 Task: Add a signature Brittany Collins containing With my best wishes, Brittany Collins to email address softage.1@softage.net and add a label Articles
Action: Mouse moved to (357, 567)
Screenshot: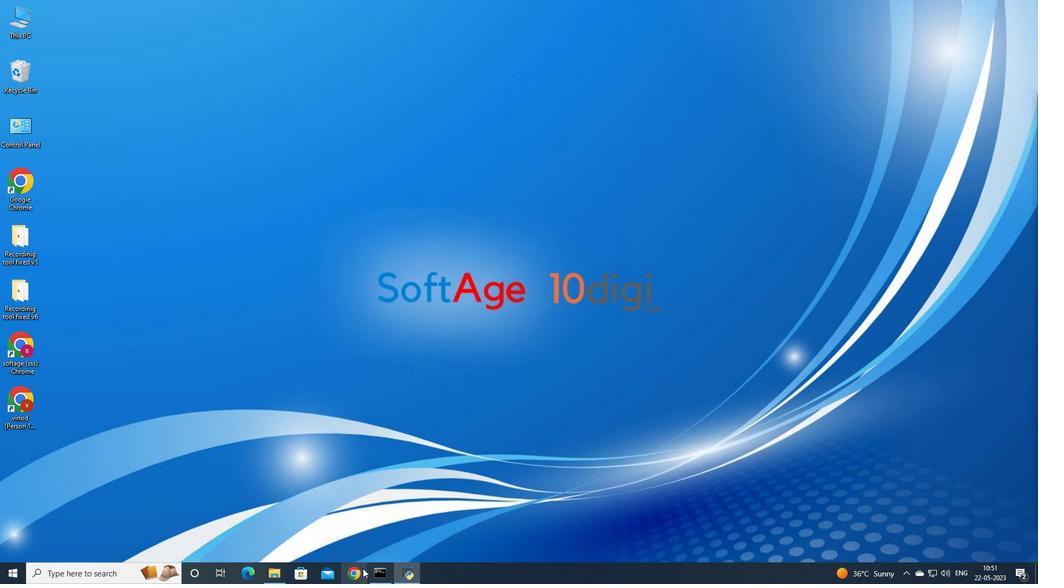 
Action: Mouse pressed left at (357, 567)
Screenshot: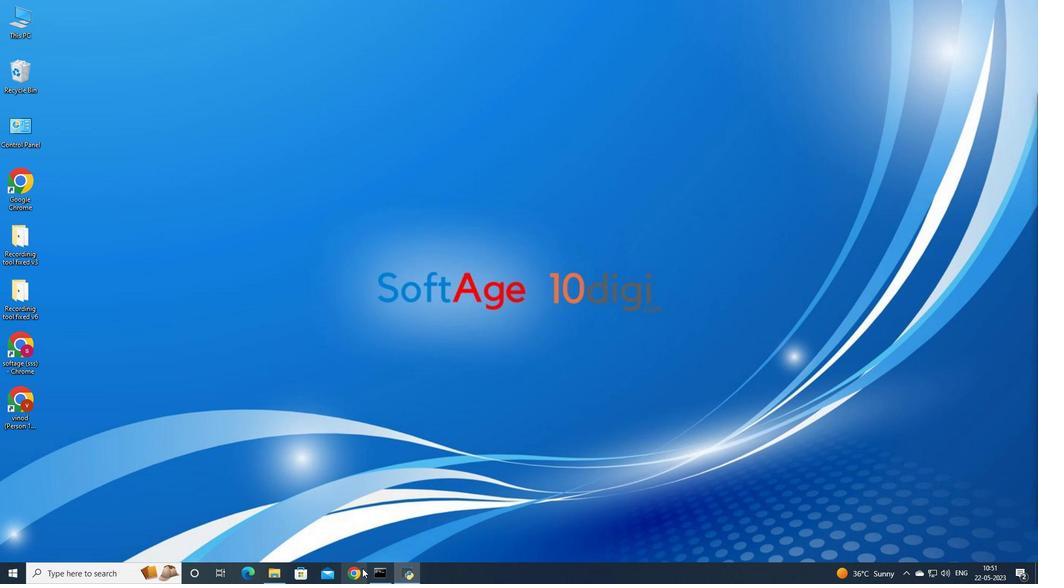 
Action: Mouse moved to (468, 311)
Screenshot: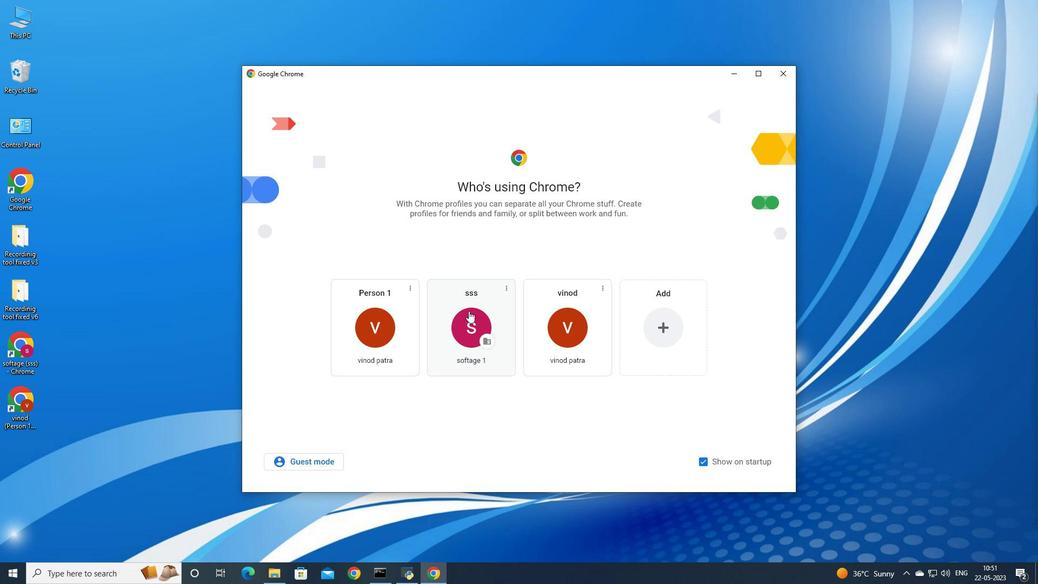 
Action: Mouse pressed left at (468, 311)
Screenshot: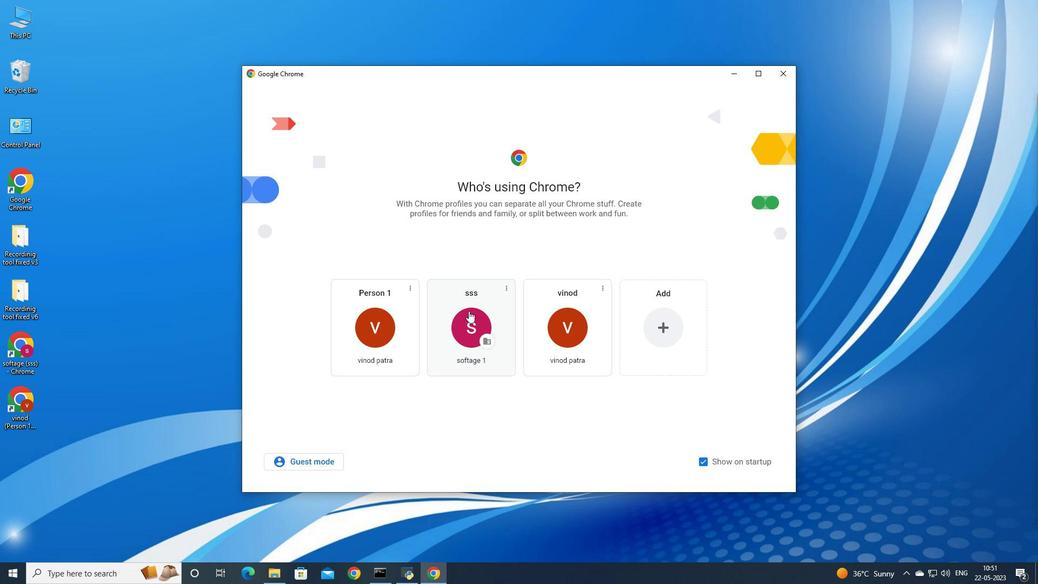 
Action: Mouse moved to (930, 59)
Screenshot: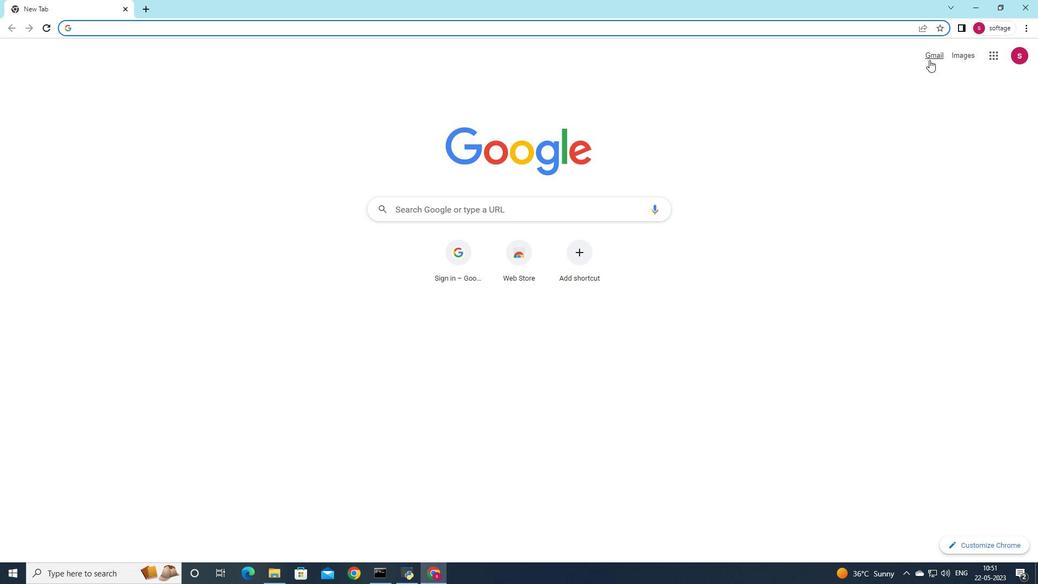 
Action: Mouse pressed left at (930, 59)
Screenshot: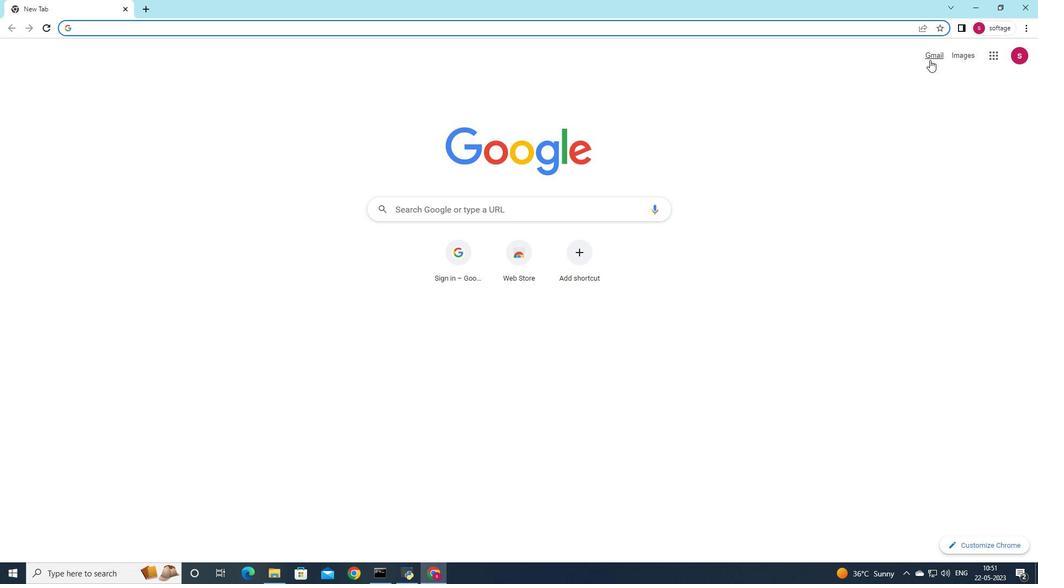 
Action: Mouse moved to (905, 75)
Screenshot: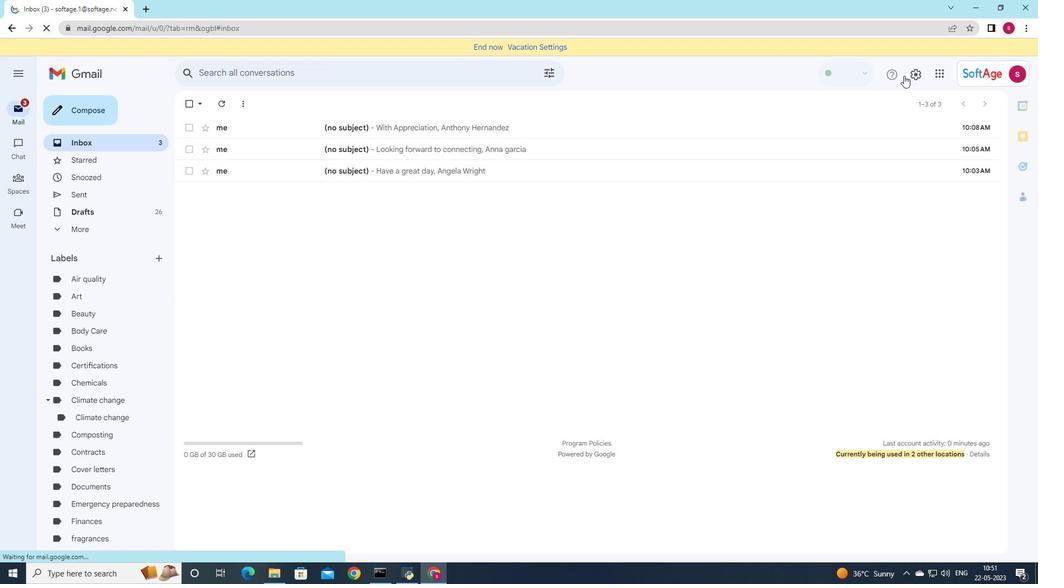 
Action: Mouse pressed left at (905, 75)
Screenshot: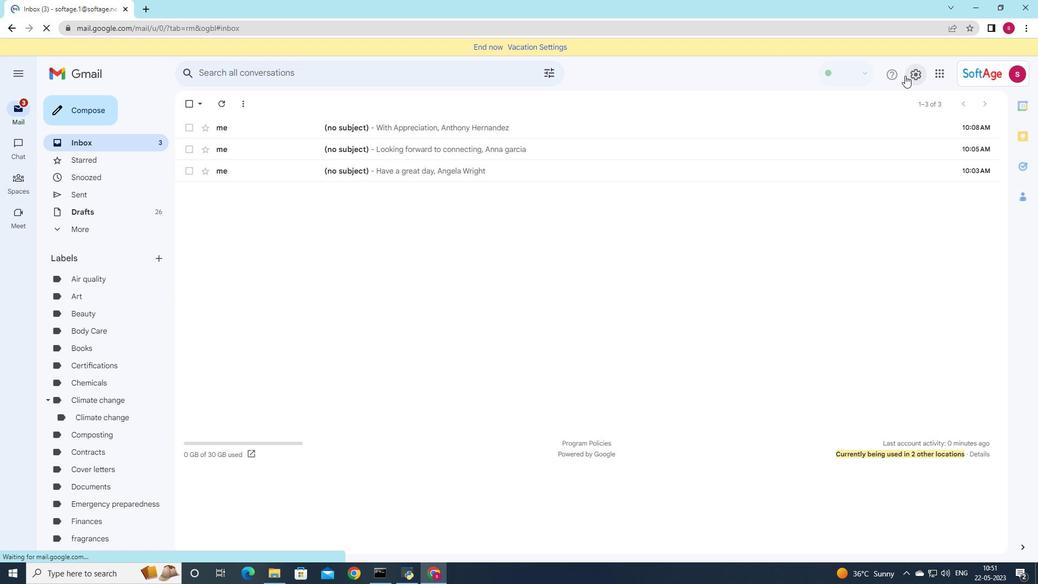 
Action: Mouse moved to (914, 121)
Screenshot: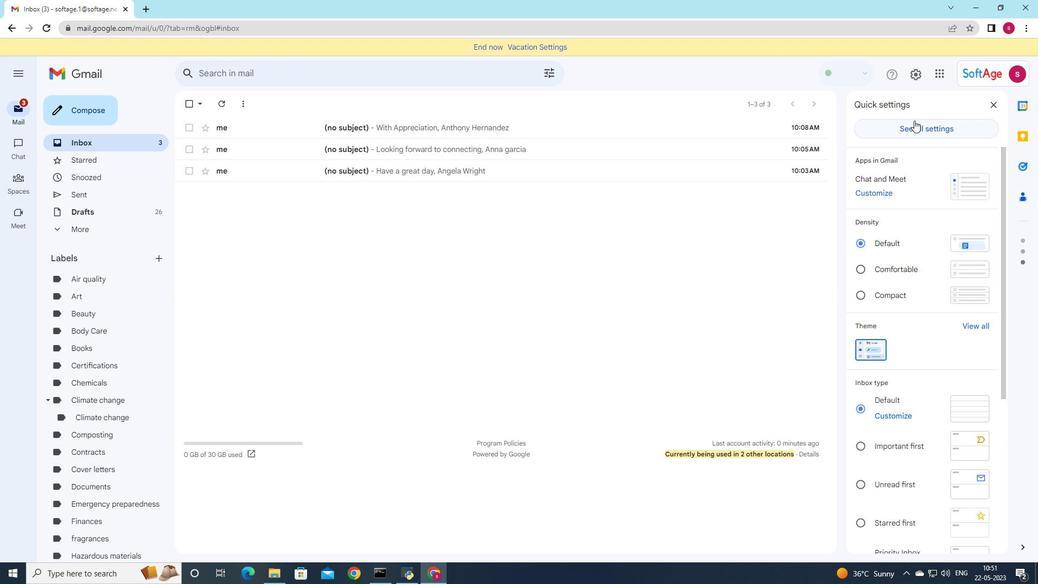 
Action: Mouse pressed left at (914, 121)
Screenshot: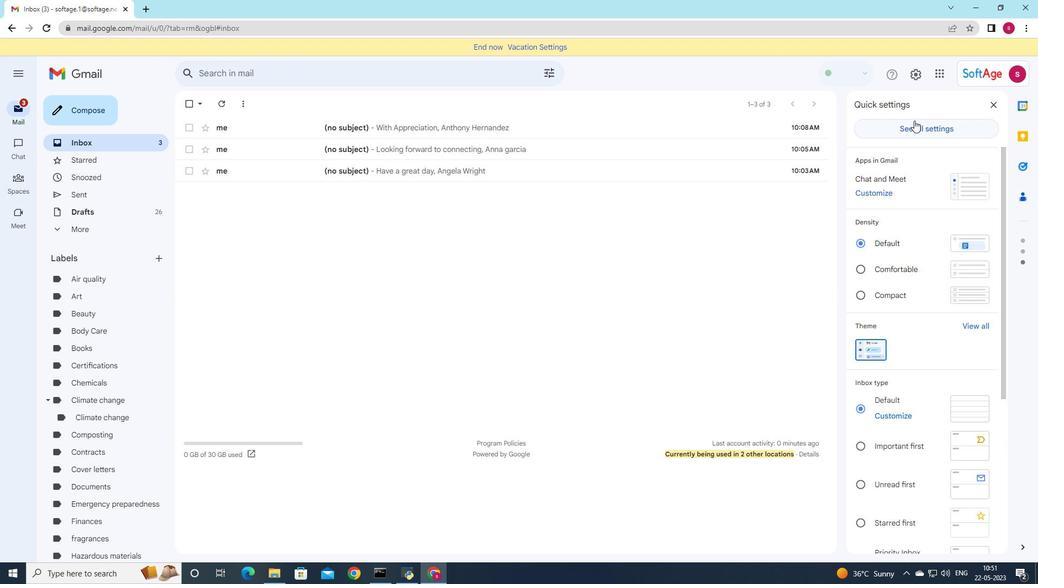 
Action: Mouse moved to (618, 232)
Screenshot: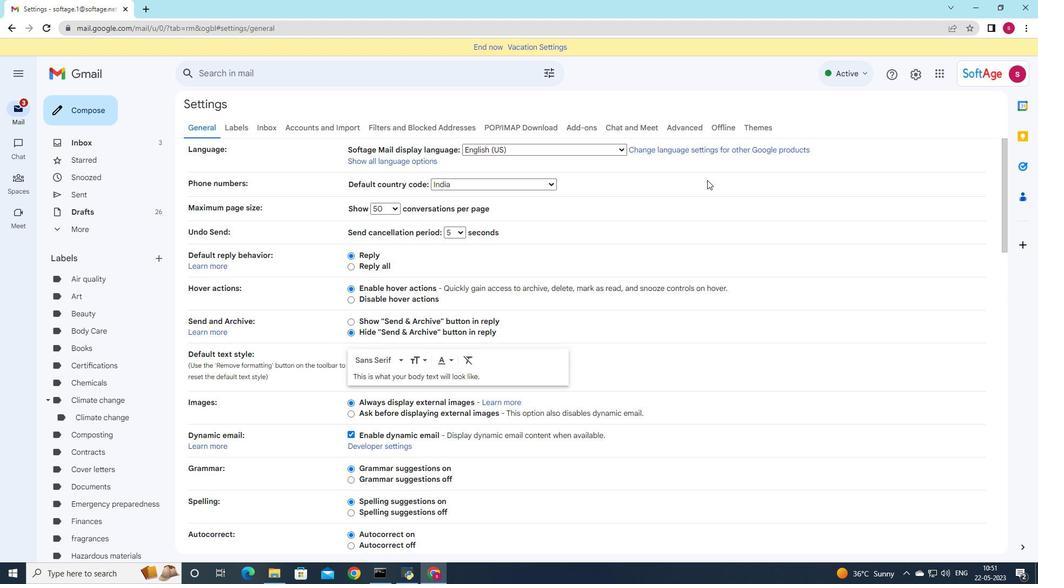
Action: Mouse scrolled (618, 231) with delta (0, 0)
Screenshot: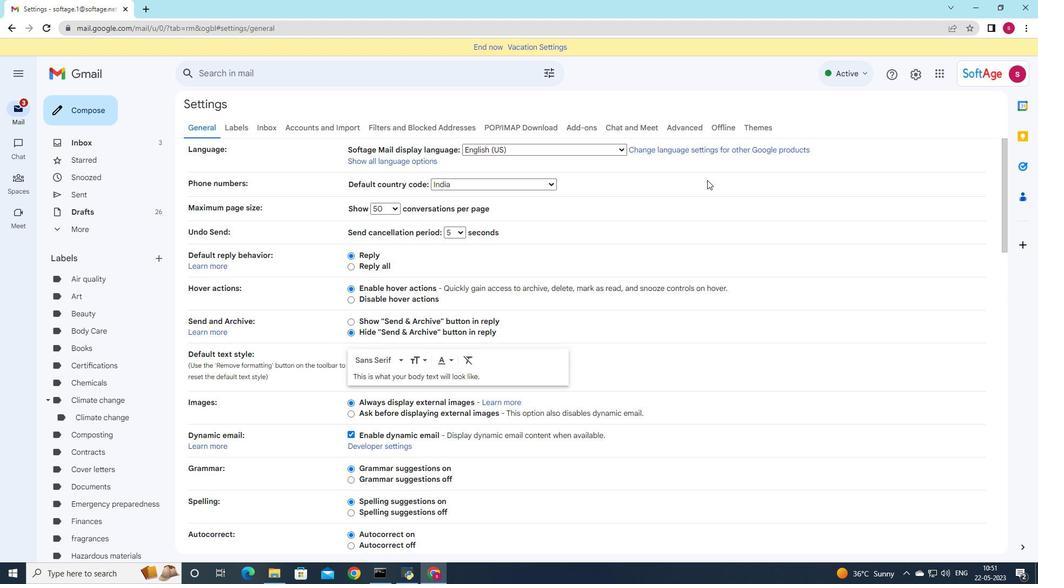 
Action: Mouse moved to (617, 233)
Screenshot: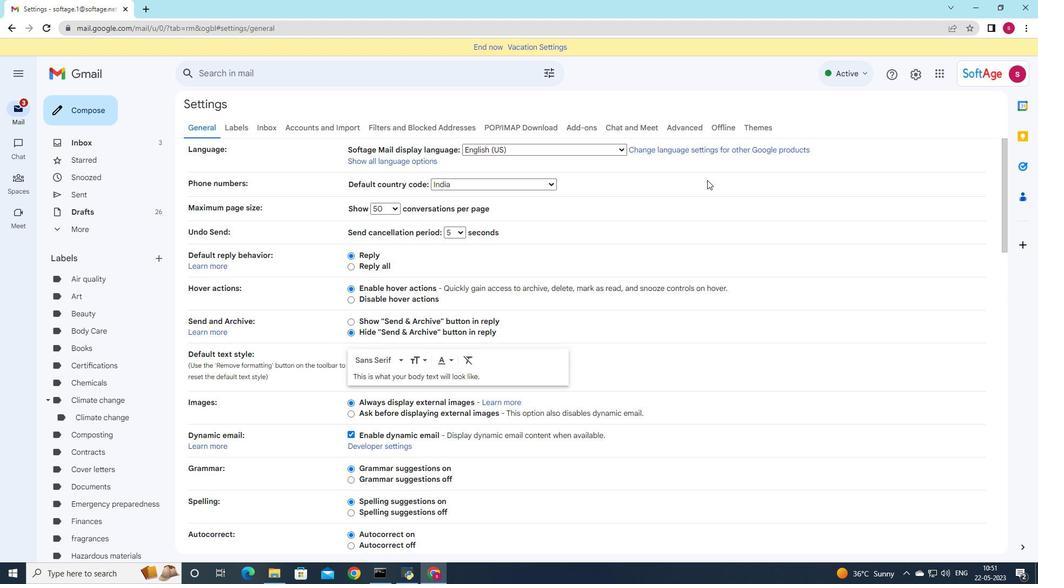 
Action: Mouse scrolled (617, 233) with delta (0, 0)
Screenshot: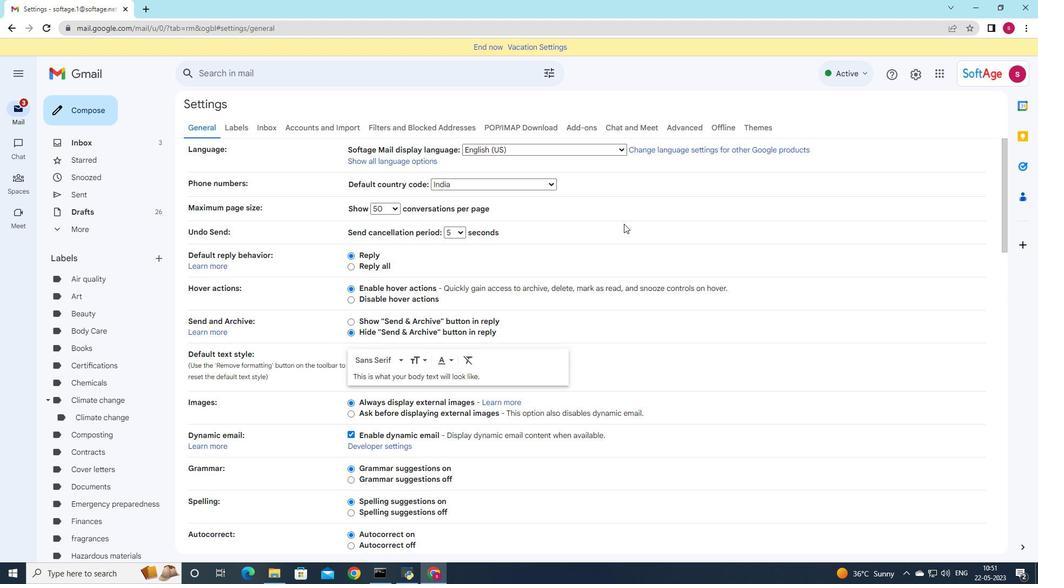 
Action: Mouse moved to (615, 236)
Screenshot: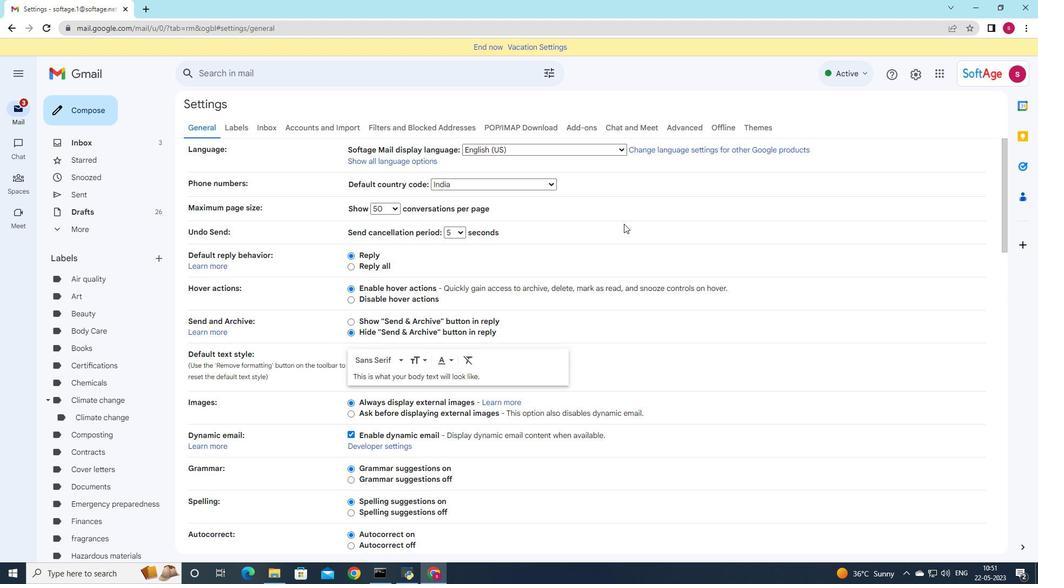 
Action: Mouse scrolled (615, 236) with delta (0, 0)
Screenshot: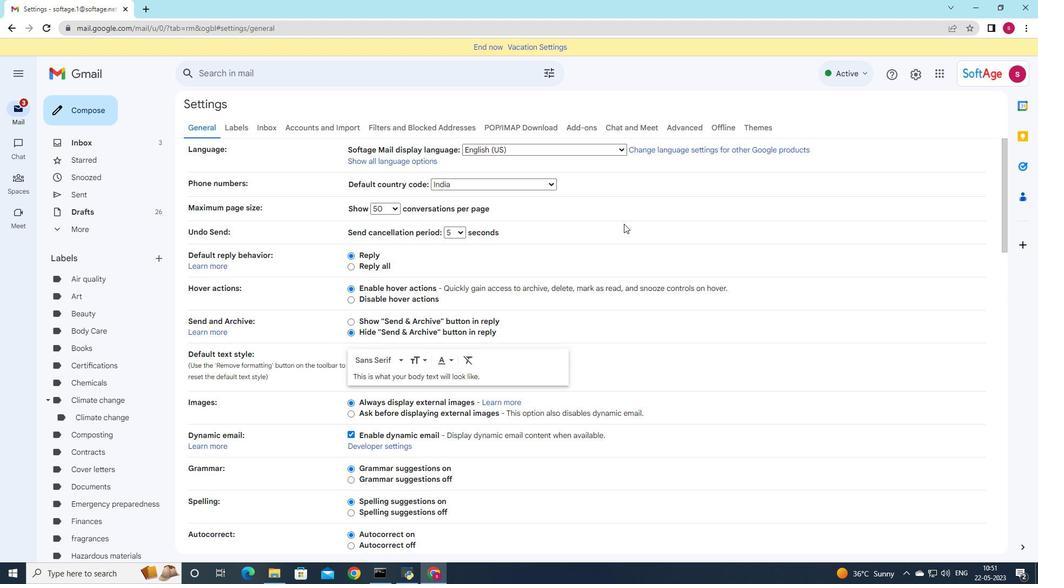 
Action: Mouse moved to (609, 239)
Screenshot: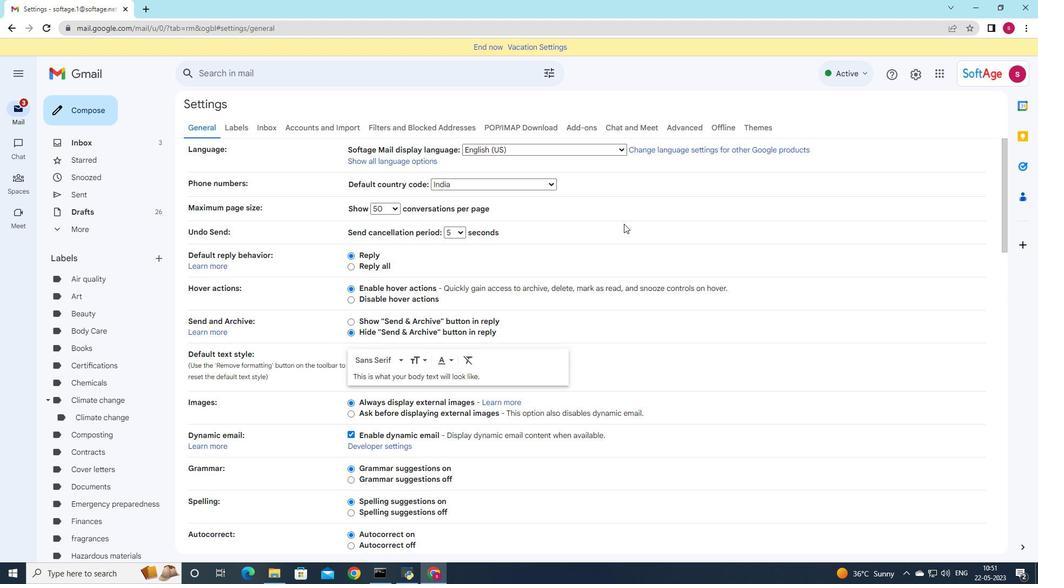 
Action: Mouse scrolled (609, 239) with delta (0, 0)
Screenshot: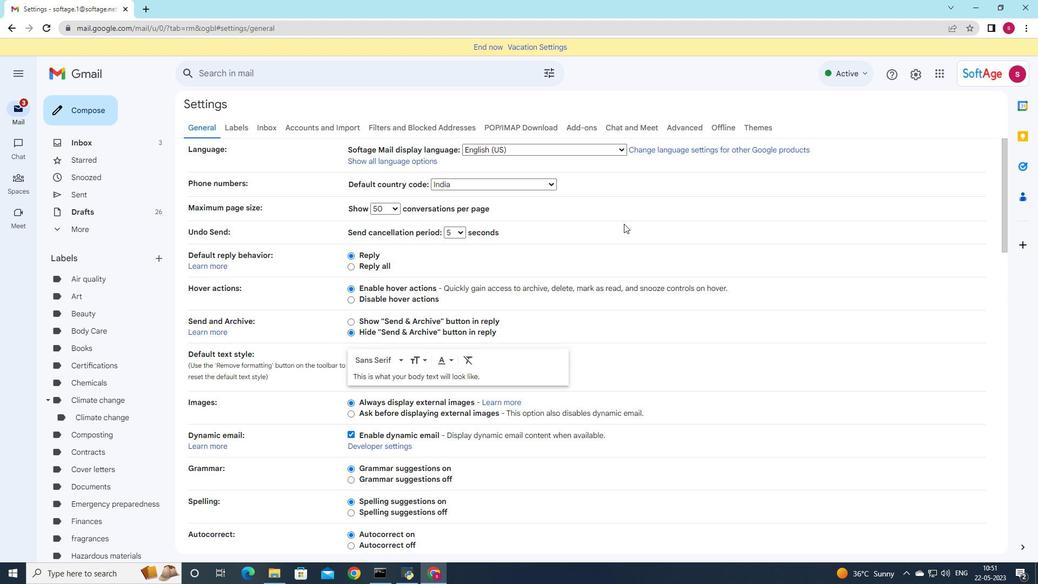 
Action: Mouse moved to (587, 247)
Screenshot: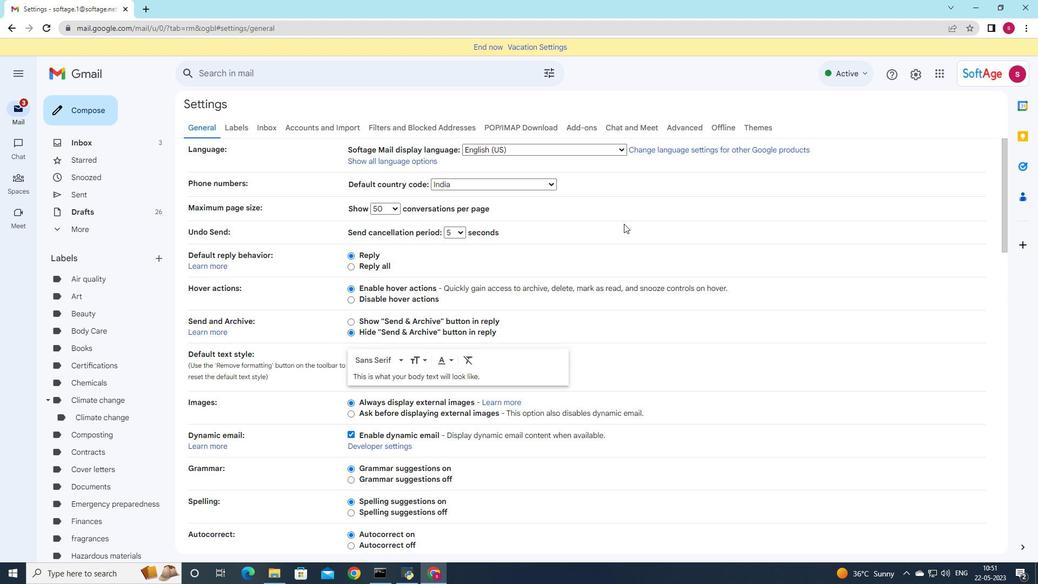 
Action: Mouse scrolled (587, 247) with delta (0, 0)
Screenshot: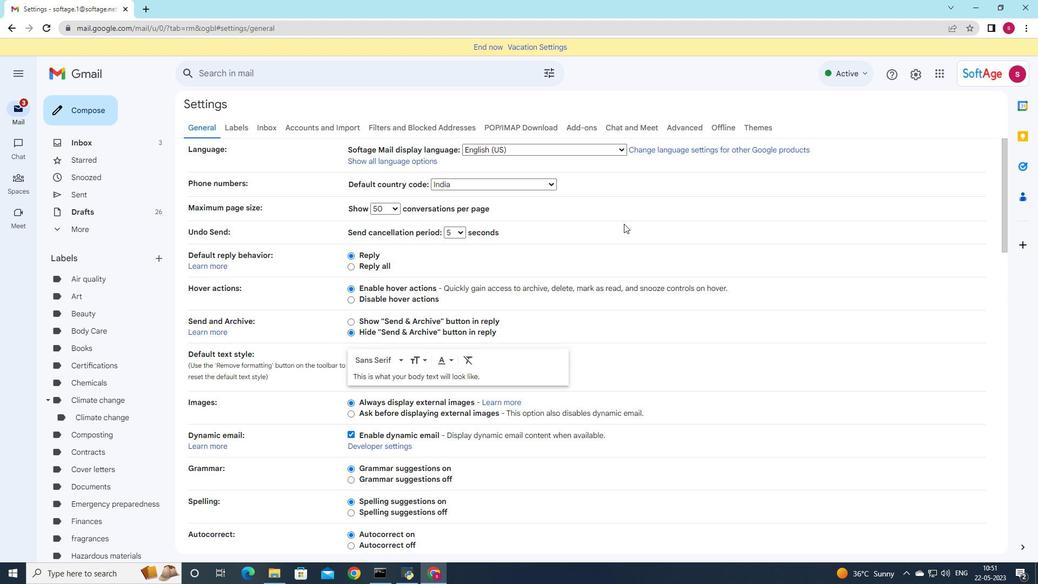 
Action: Mouse moved to (558, 256)
Screenshot: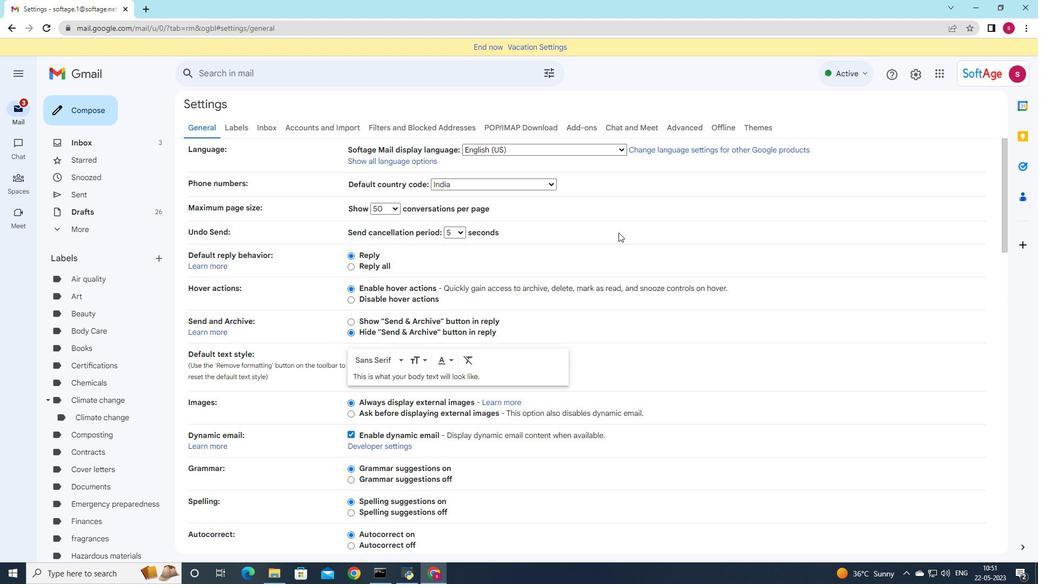 
Action: Mouse scrolled (575, 251) with delta (0, 0)
Screenshot: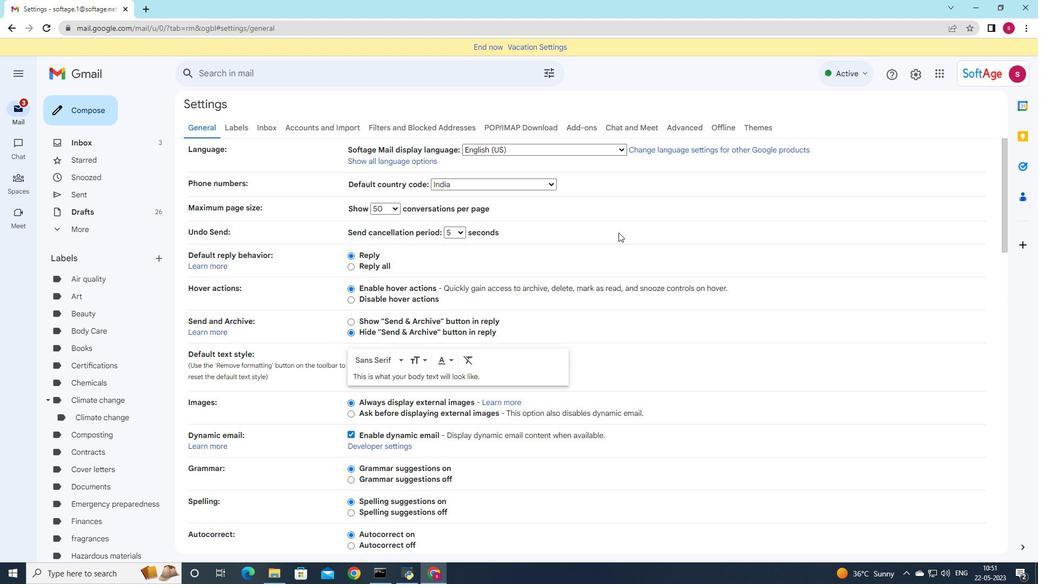 
Action: Mouse moved to (478, 274)
Screenshot: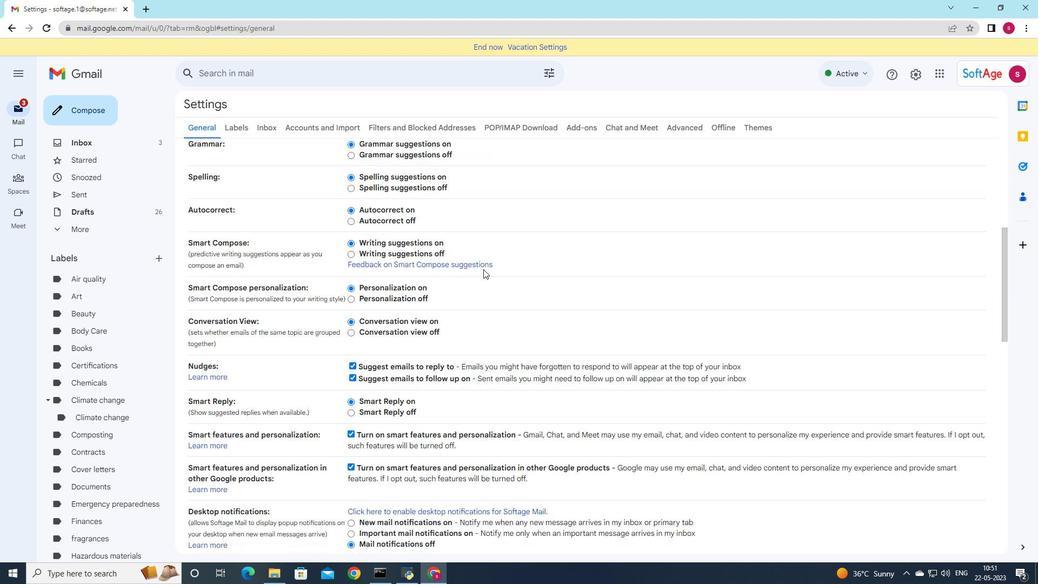 
Action: Mouse scrolled (478, 274) with delta (0, 0)
Screenshot: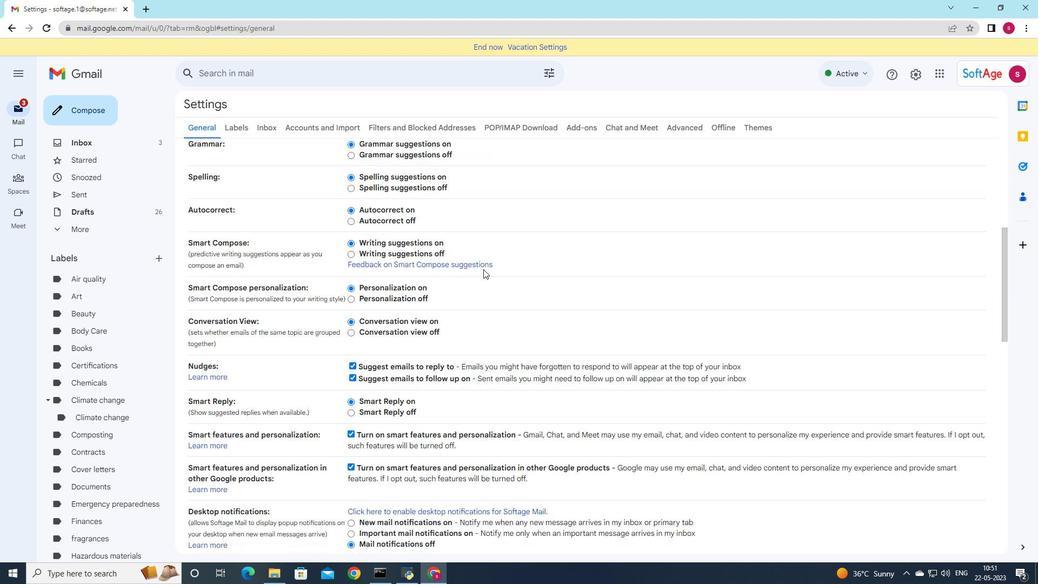 
Action: Mouse moved to (477, 278)
Screenshot: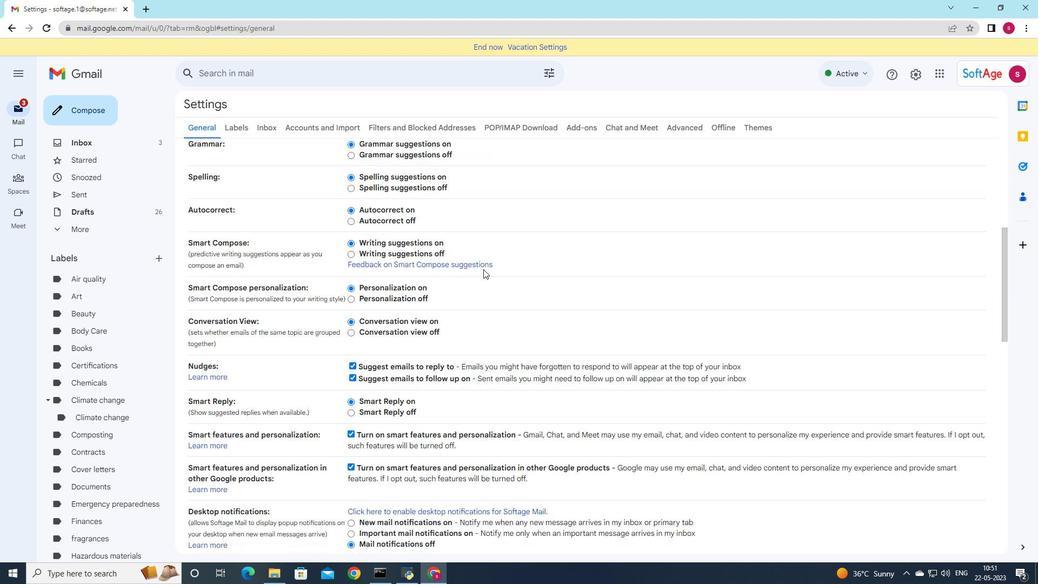 
Action: Mouse scrolled (477, 278) with delta (0, 0)
Screenshot: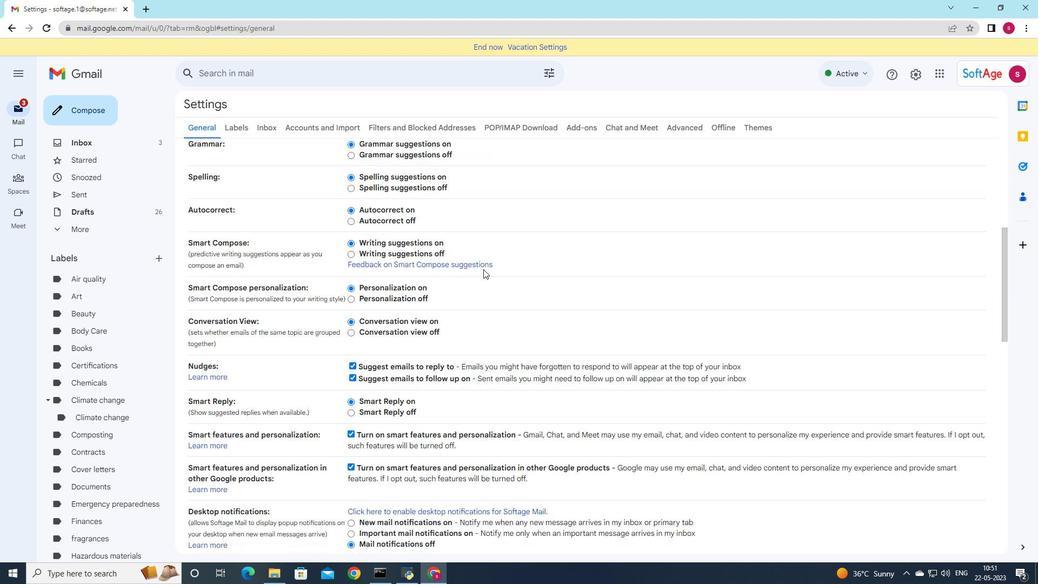 
Action: Mouse moved to (476, 279)
Screenshot: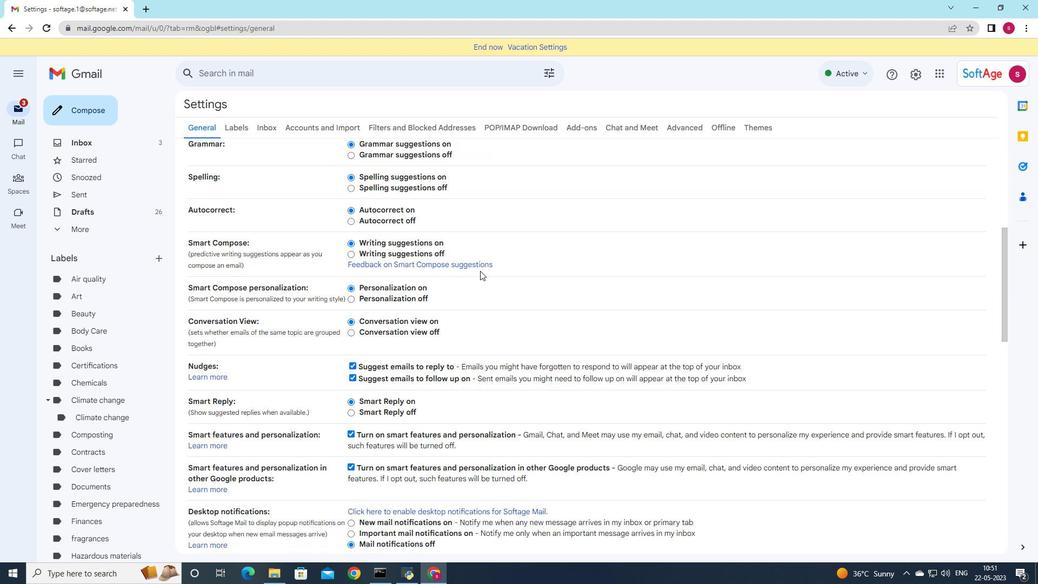 
Action: Mouse scrolled (476, 279) with delta (0, 0)
Screenshot: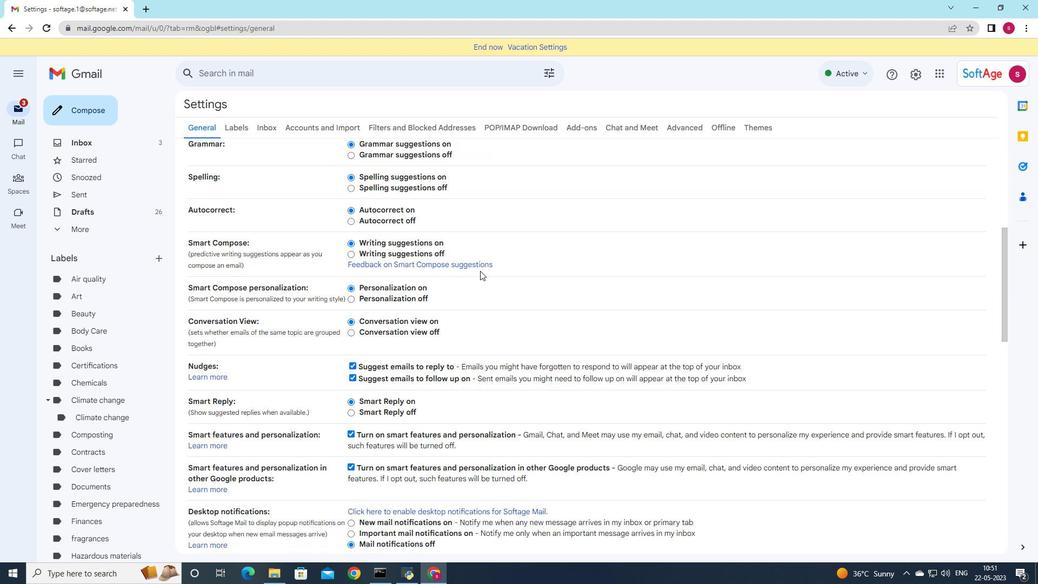 
Action: Mouse moved to (475, 281)
Screenshot: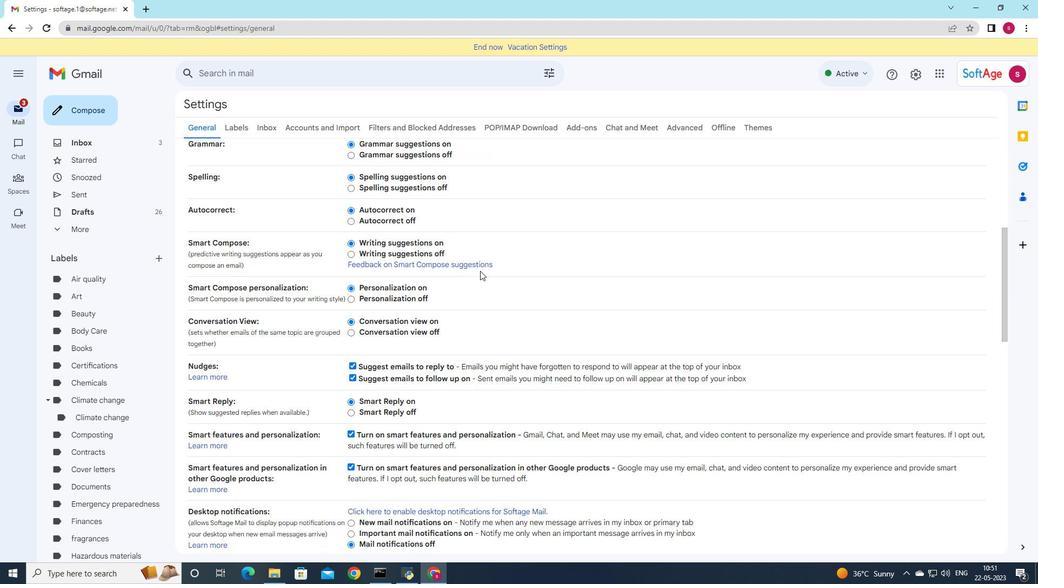 
Action: Mouse scrolled (475, 281) with delta (0, 0)
Screenshot: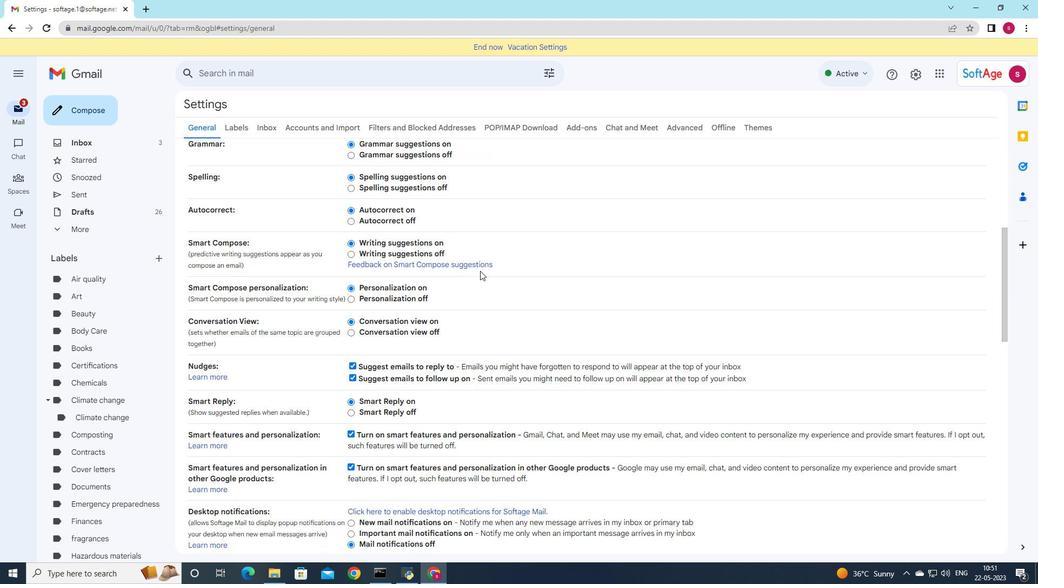 
Action: Mouse moved to (475, 282)
Screenshot: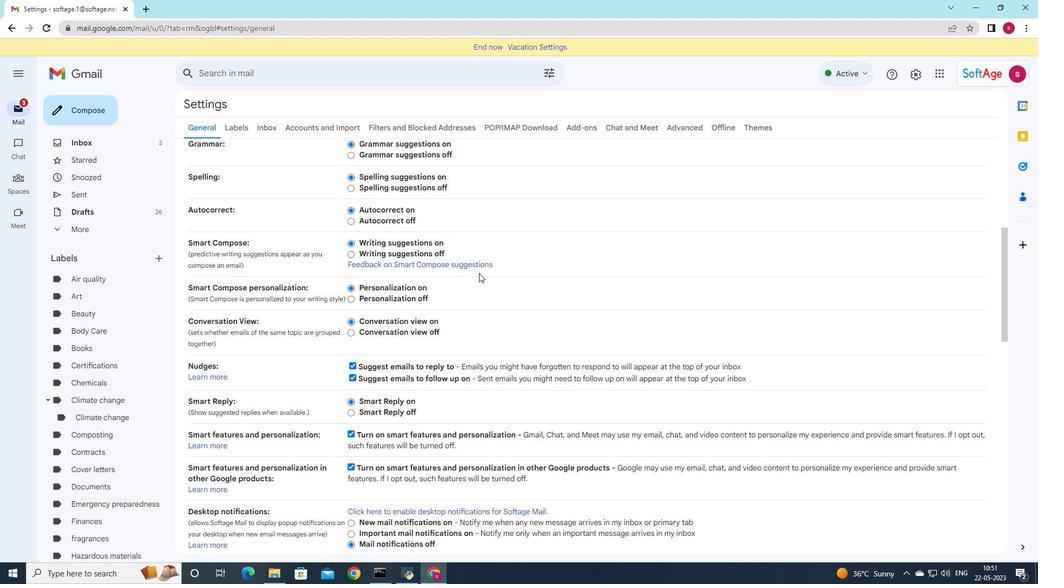 
Action: Mouse scrolled (475, 281) with delta (0, 0)
Screenshot: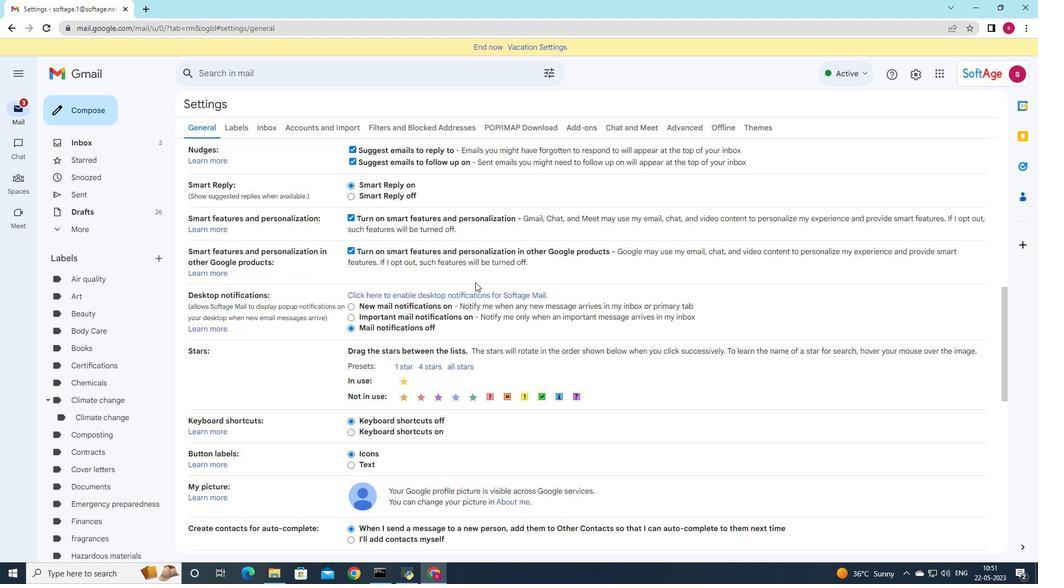 
Action: Mouse scrolled (475, 281) with delta (0, 0)
Screenshot: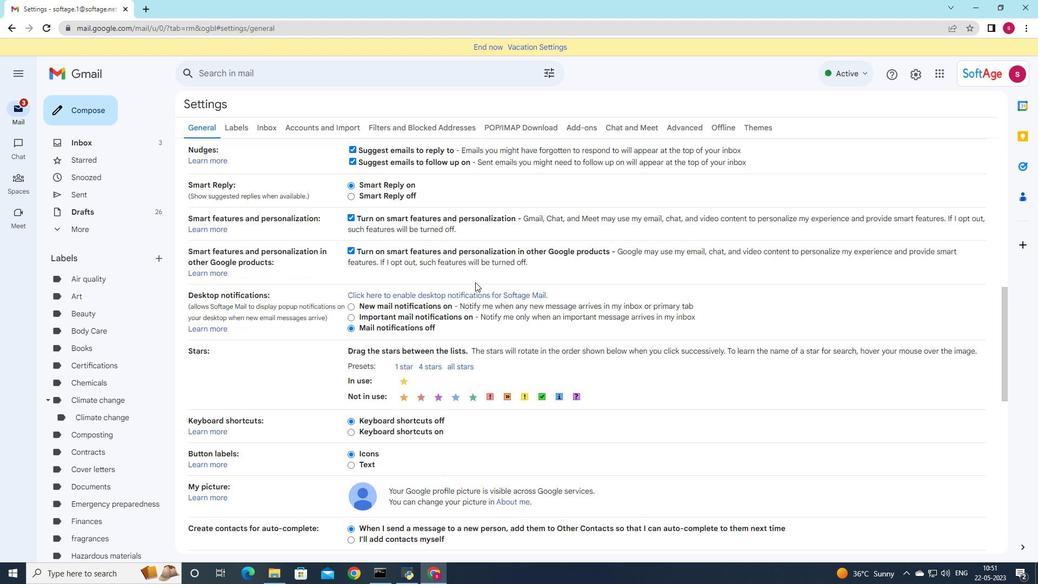 
Action: Mouse moved to (474, 318)
Screenshot: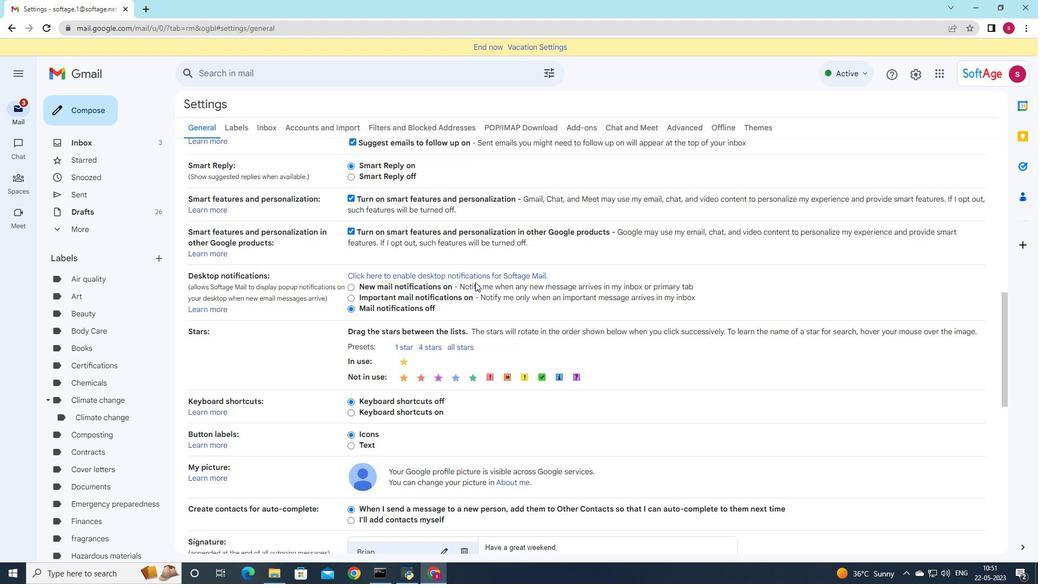 
Action: Mouse scrolled (475, 286) with delta (0, 0)
Screenshot: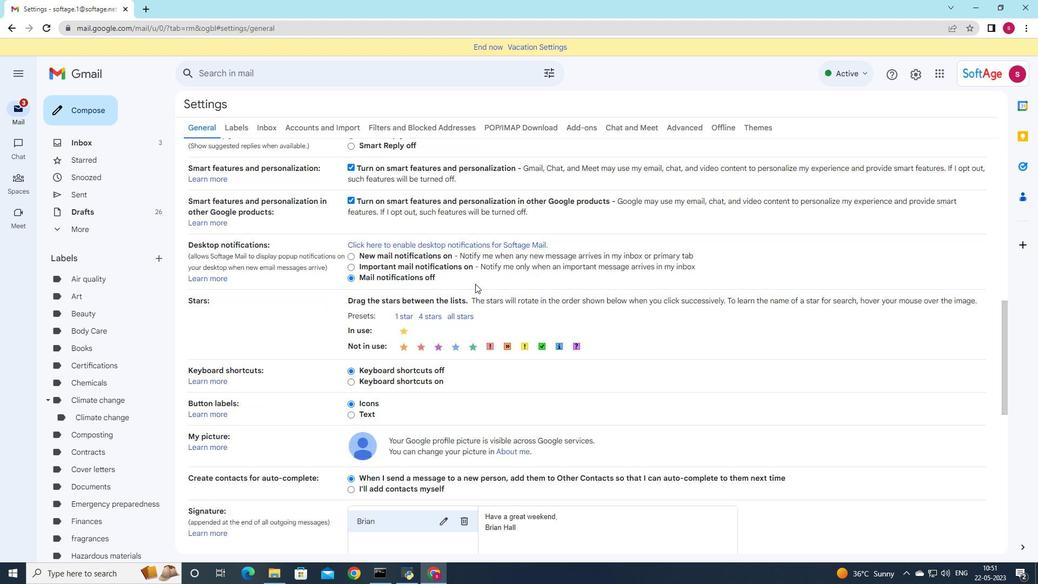 
Action: Mouse moved to (474, 319)
Screenshot: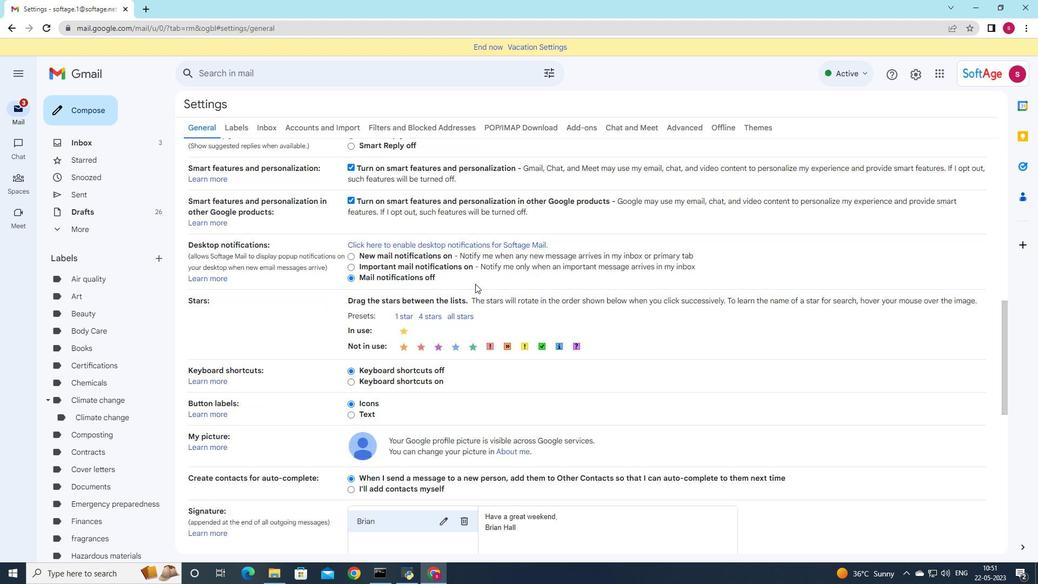 
Action: Mouse scrolled (476, 291) with delta (0, 0)
Screenshot: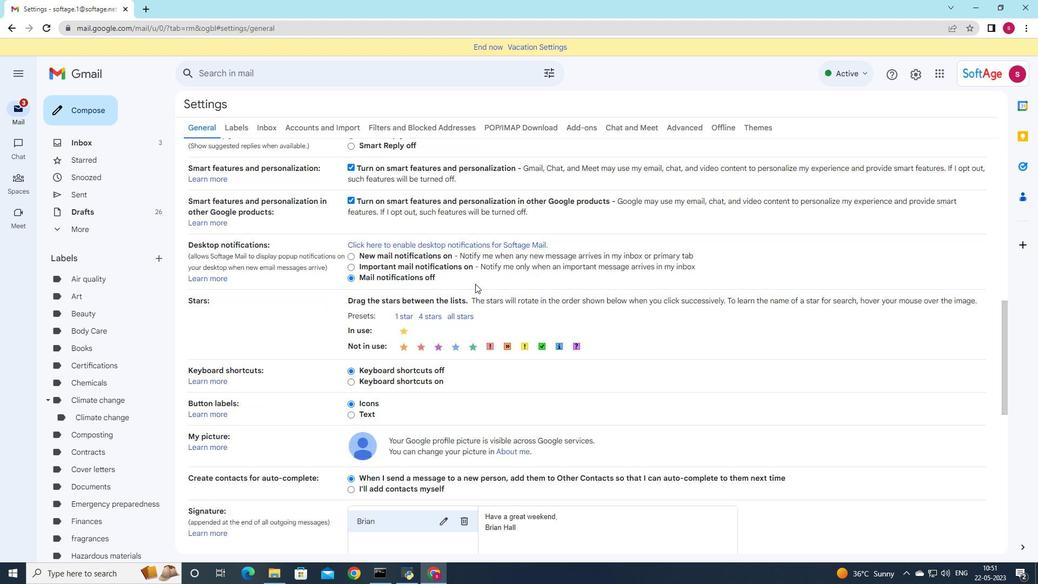 
Action: Mouse moved to (461, 355)
Screenshot: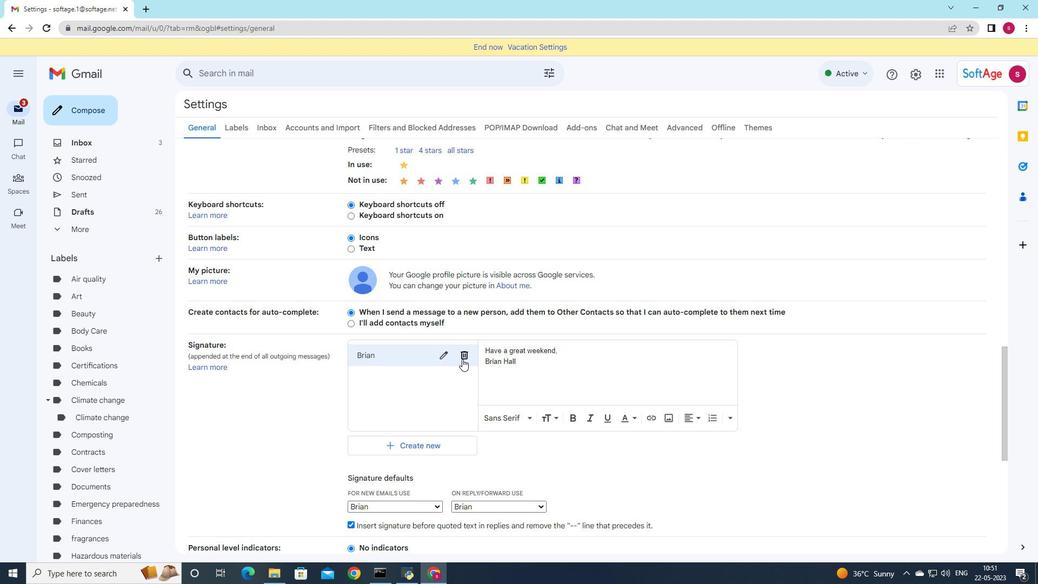 
Action: Mouse pressed left at (461, 355)
Screenshot: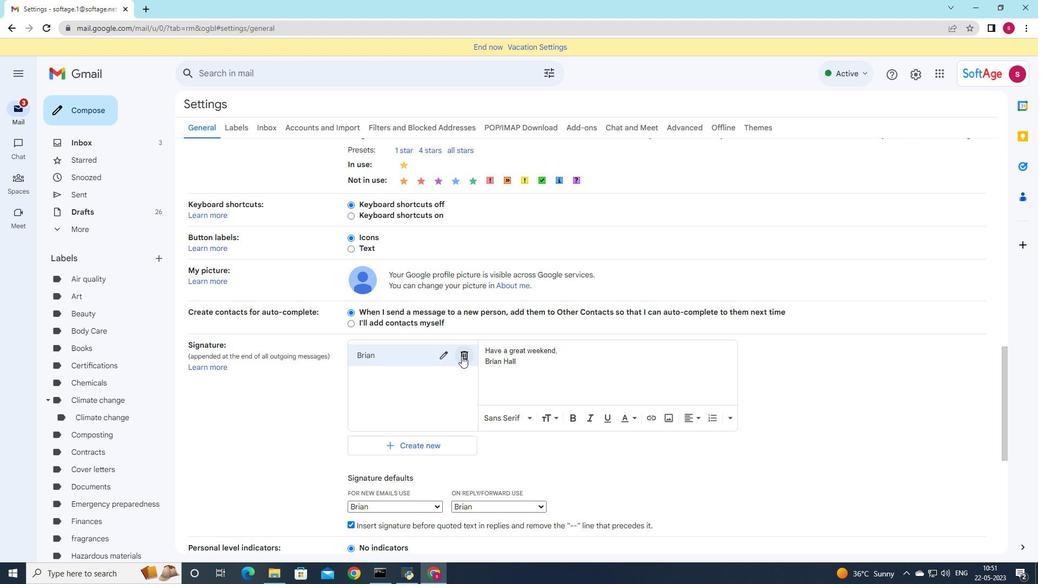
Action: Mouse moved to (586, 322)
Screenshot: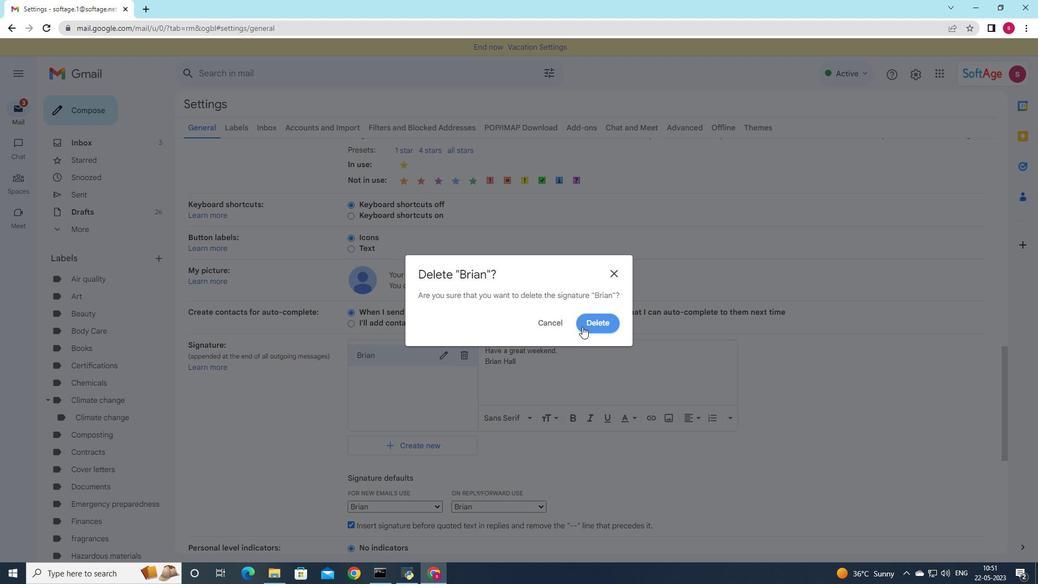 
Action: Mouse pressed left at (586, 322)
Screenshot: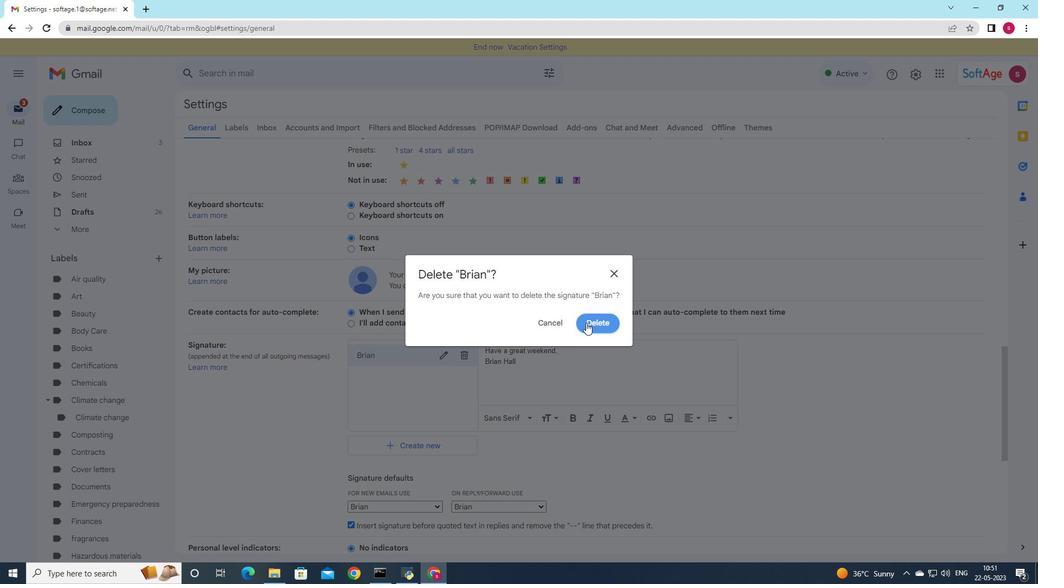 
Action: Mouse moved to (399, 363)
Screenshot: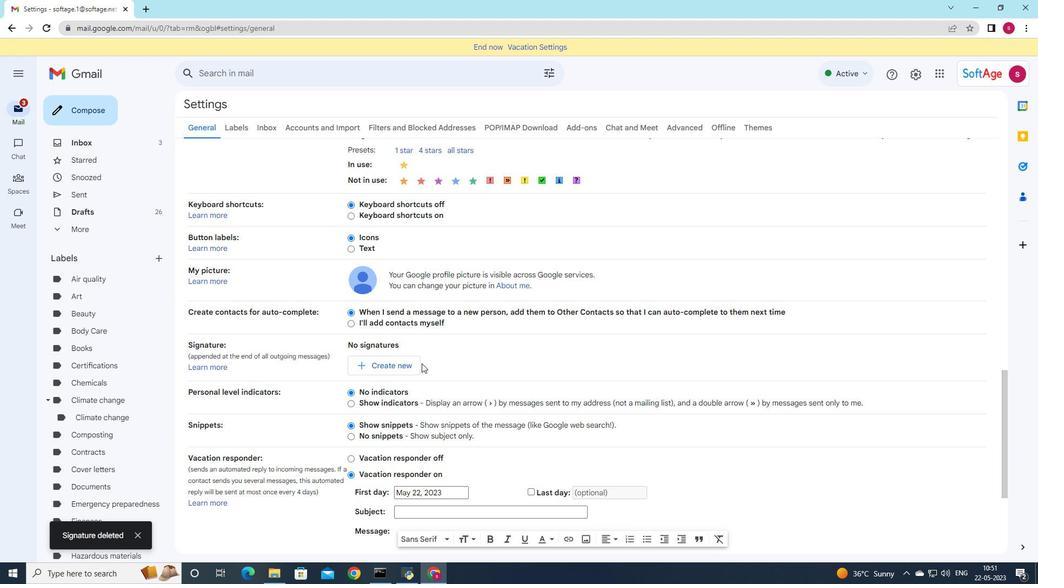 
Action: Mouse pressed left at (399, 363)
Screenshot: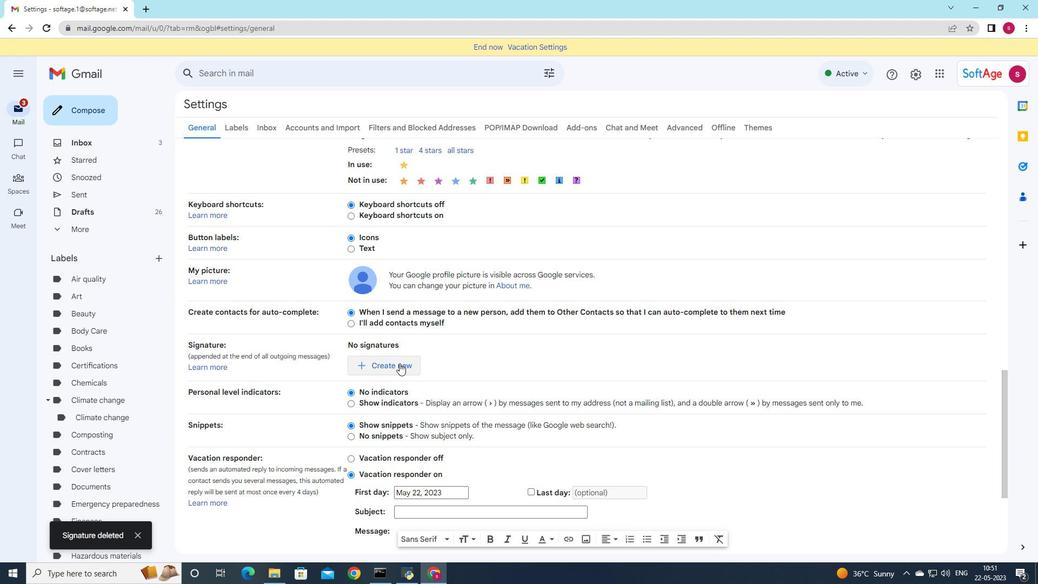 
Action: Mouse moved to (494, 307)
Screenshot: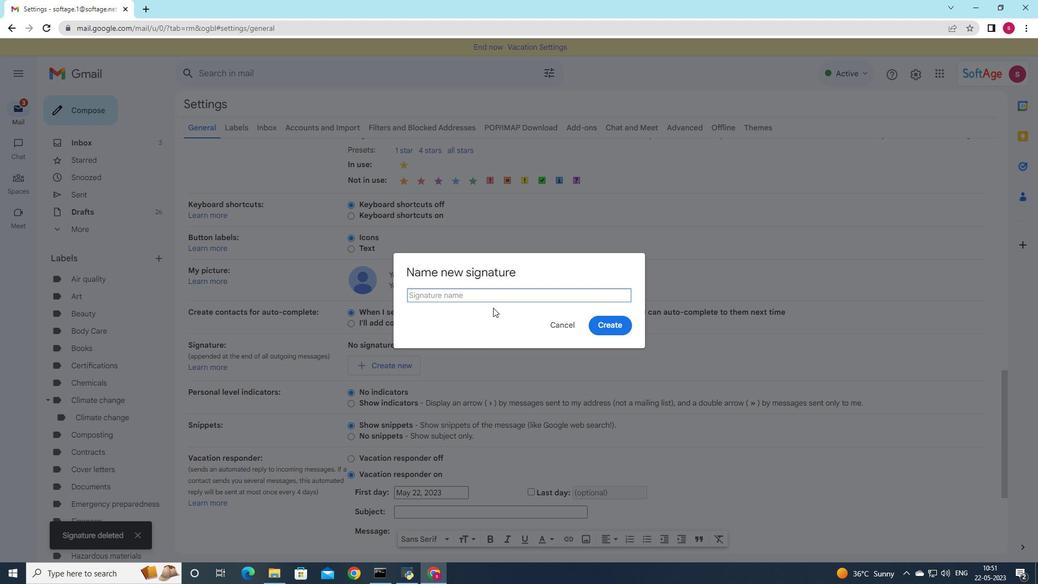 
Action: Key pressed <Key.shift>Britanny
Screenshot: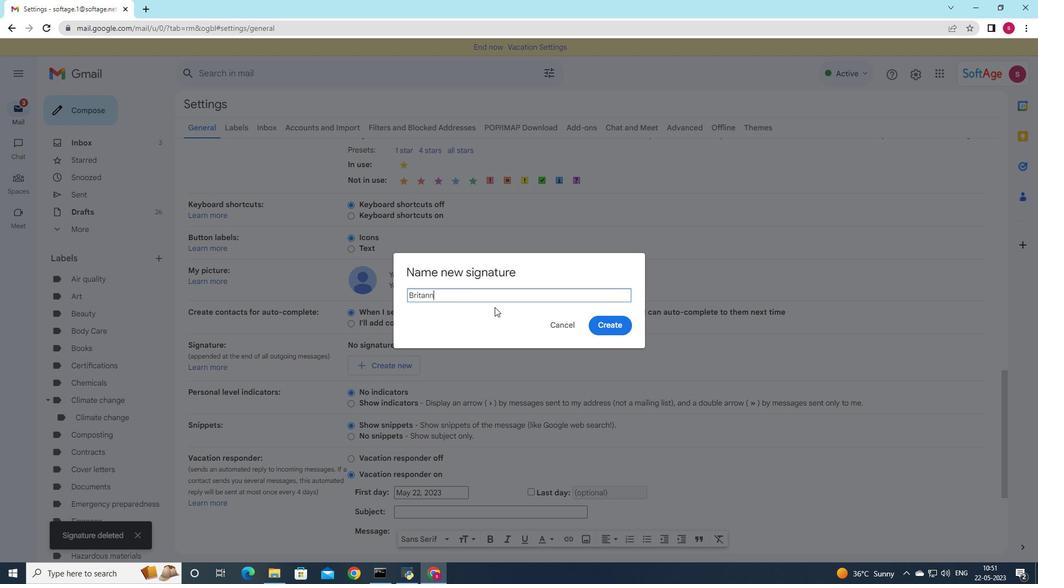 
Action: Mouse moved to (597, 321)
Screenshot: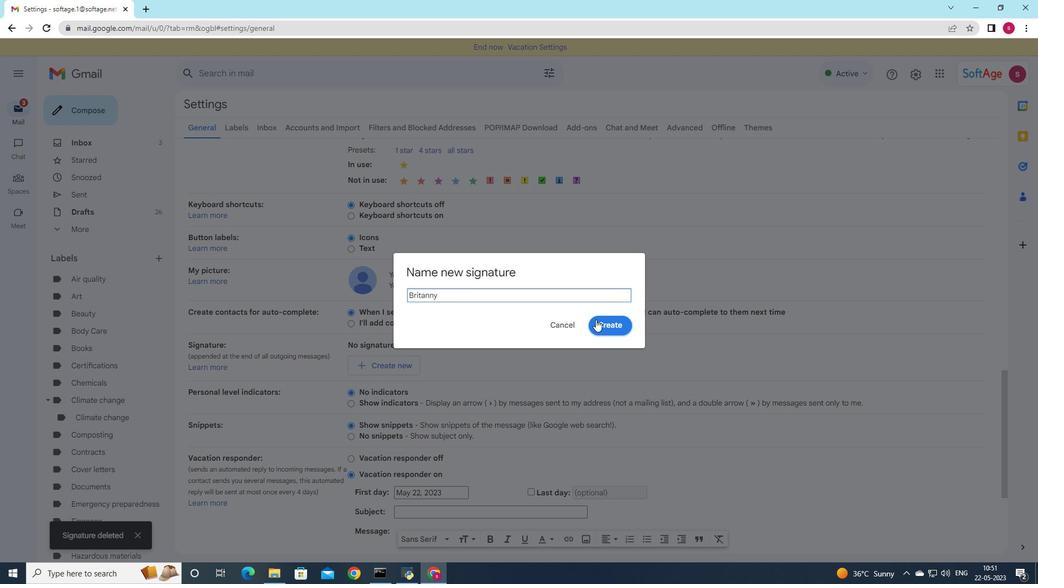 
Action: Mouse pressed left at (597, 321)
Screenshot: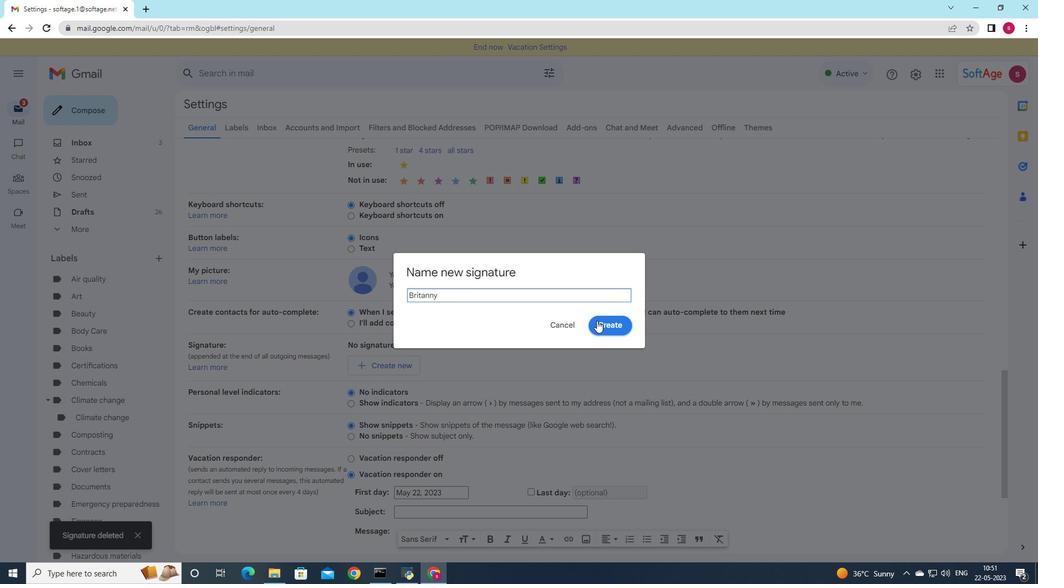 
Action: Mouse moved to (530, 363)
Screenshot: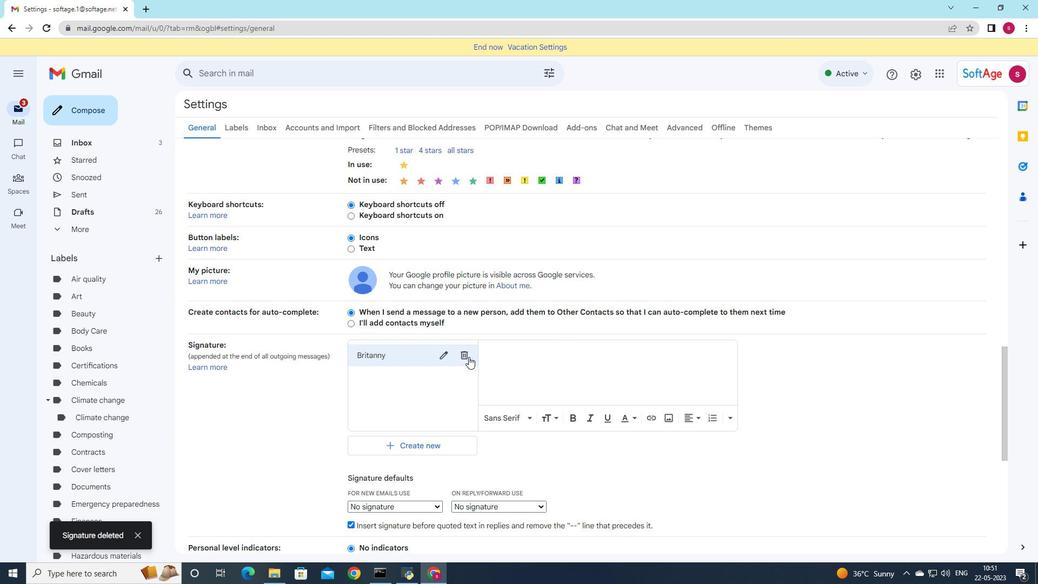 
Action: Mouse pressed left at (530, 363)
Screenshot: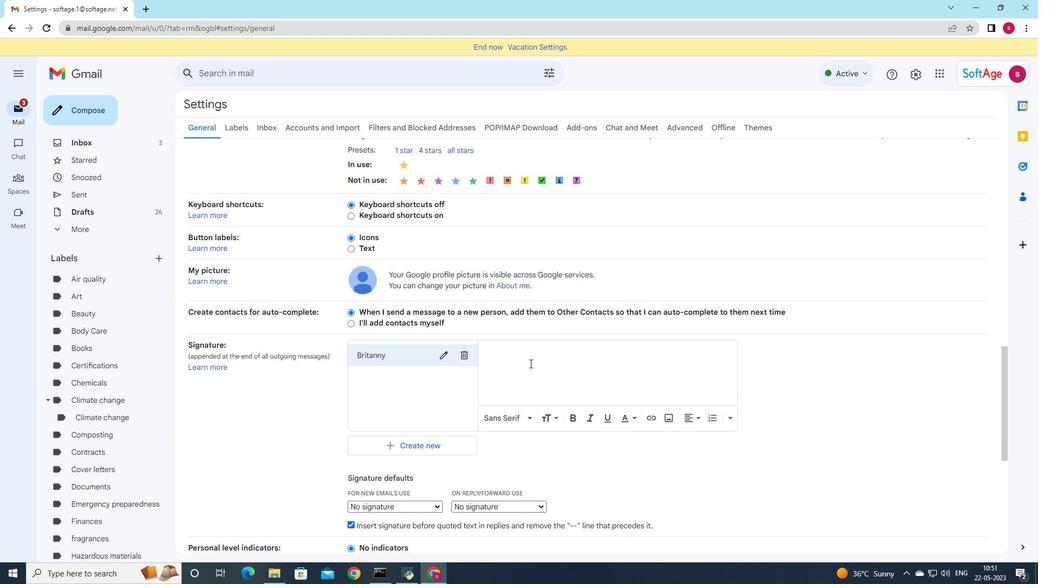 
Action: Mouse moved to (483, 355)
Screenshot: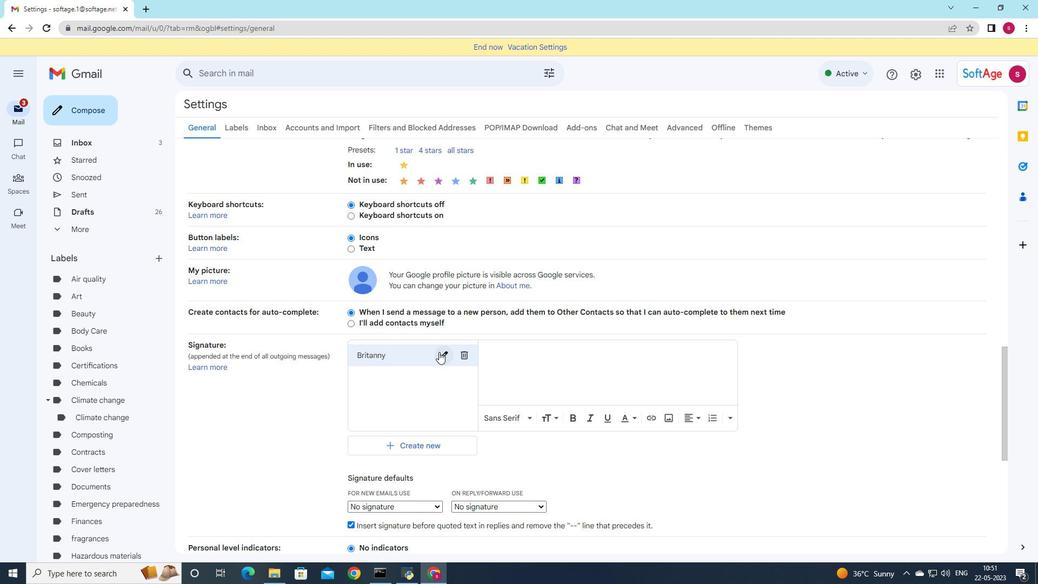 
Action: Key pressed <Key.shift>With<Key.space>my<Key.space>best<Key.space>wishes,<Key.enter><Key.shift>Brittab<Key.backspace>ny<Key.space><Key.shift>Collins
Screenshot: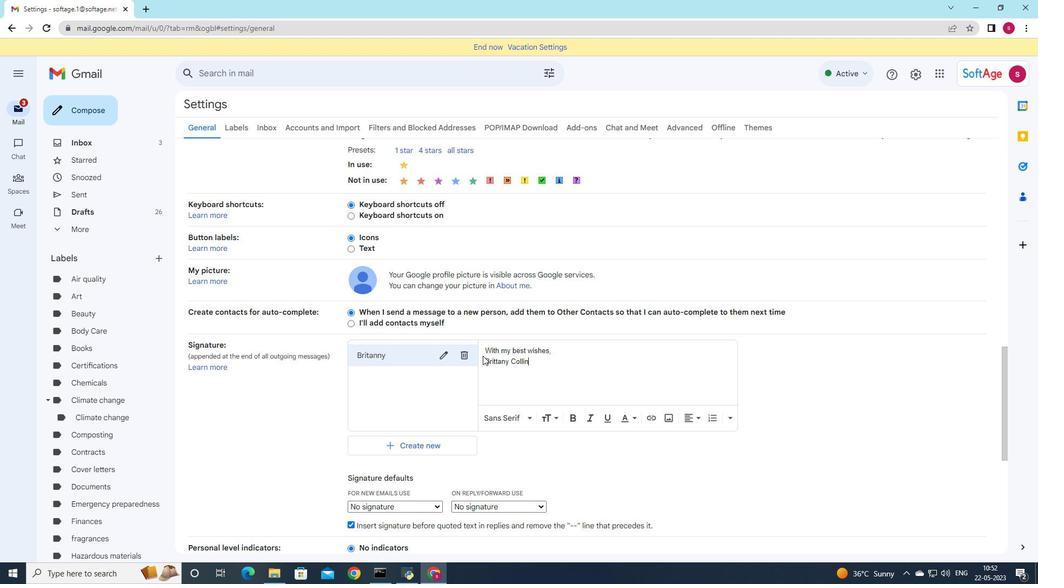 
Action: Mouse moved to (451, 513)
Screenshot: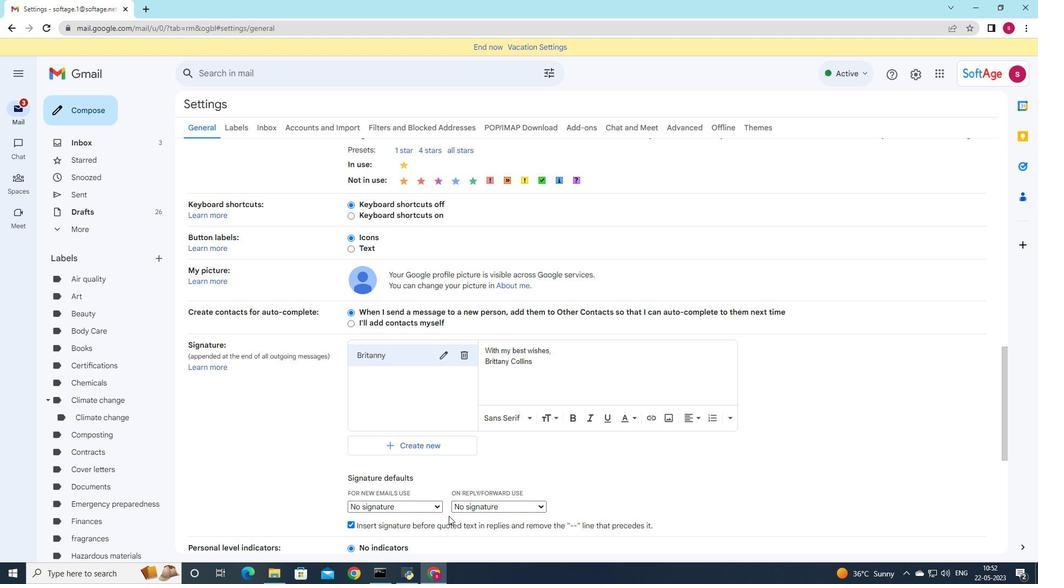 
Action: Mouse scrolled (451, 512) with delta (0, 0)
Screenshot: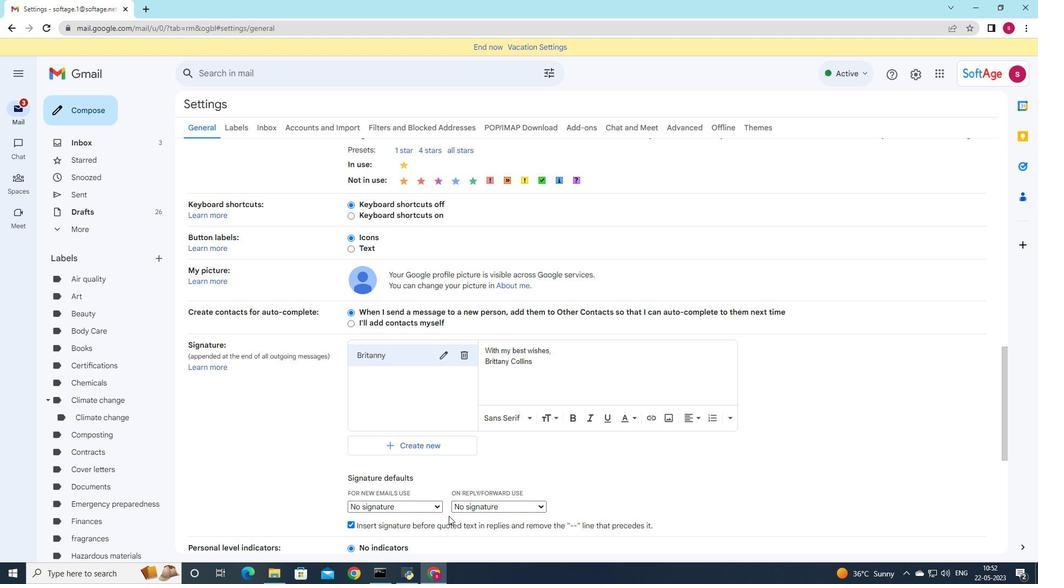 
Action: Mouse moved to (451, 512)
Screenshot: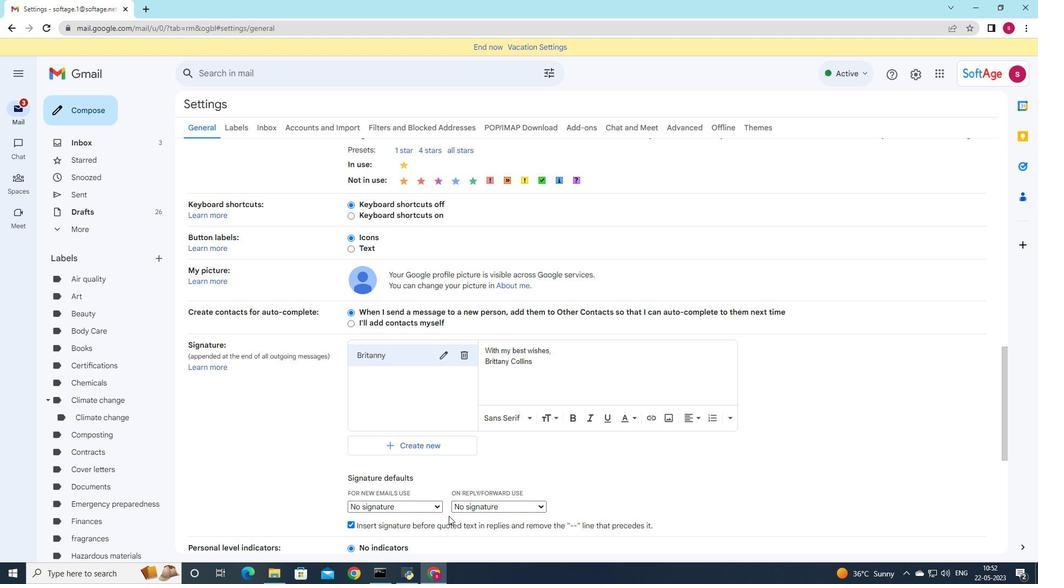 
Action: Mouse scrolled (451, 512) with delta (0, 0)
Screenshot: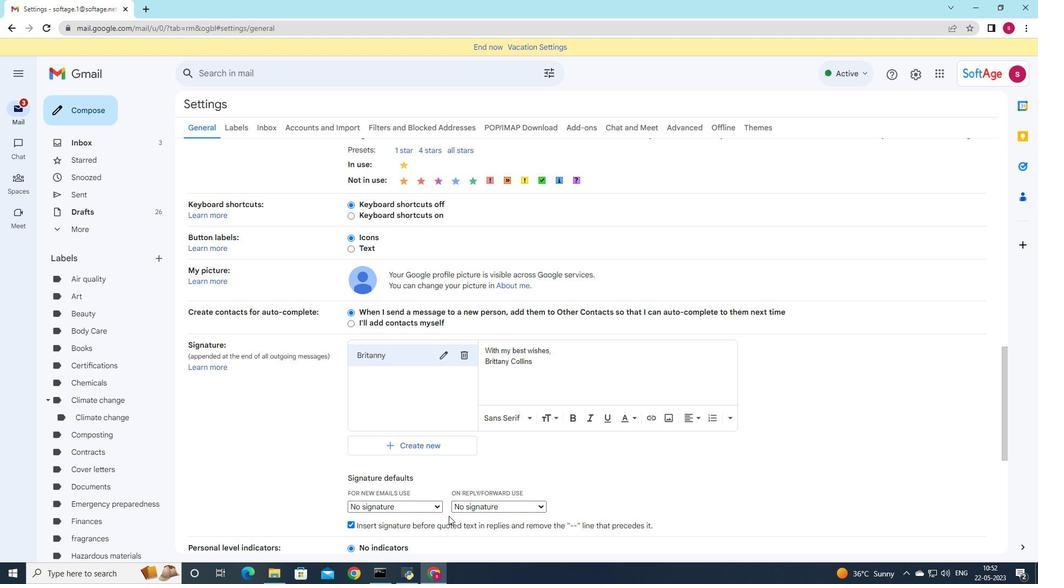 
Action: Mouse moved to (452, 509)
Screenshot: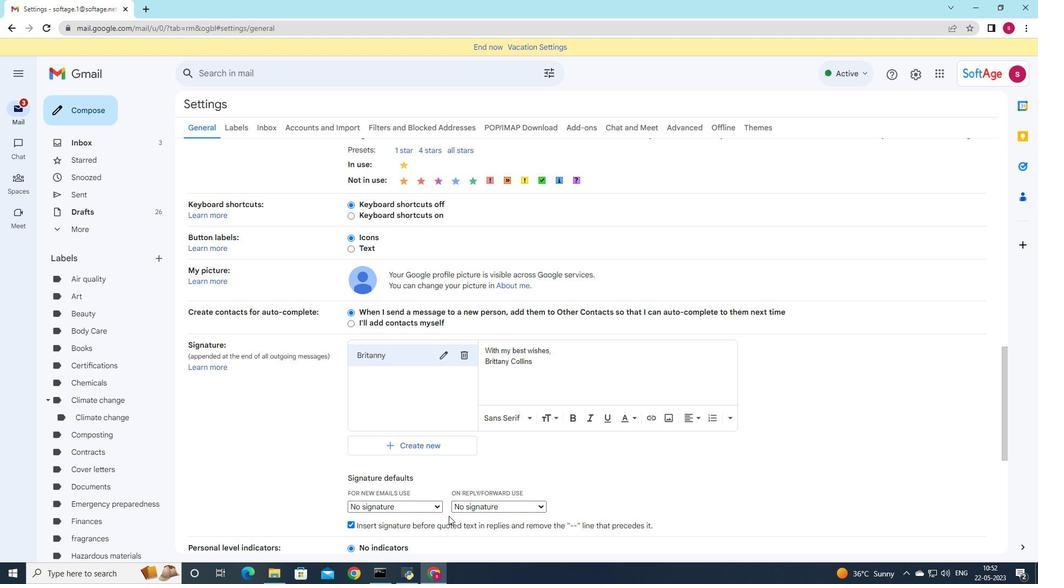 
Action: Mouse scrolled (452, 509) with delta (0, 0)
Screenshot: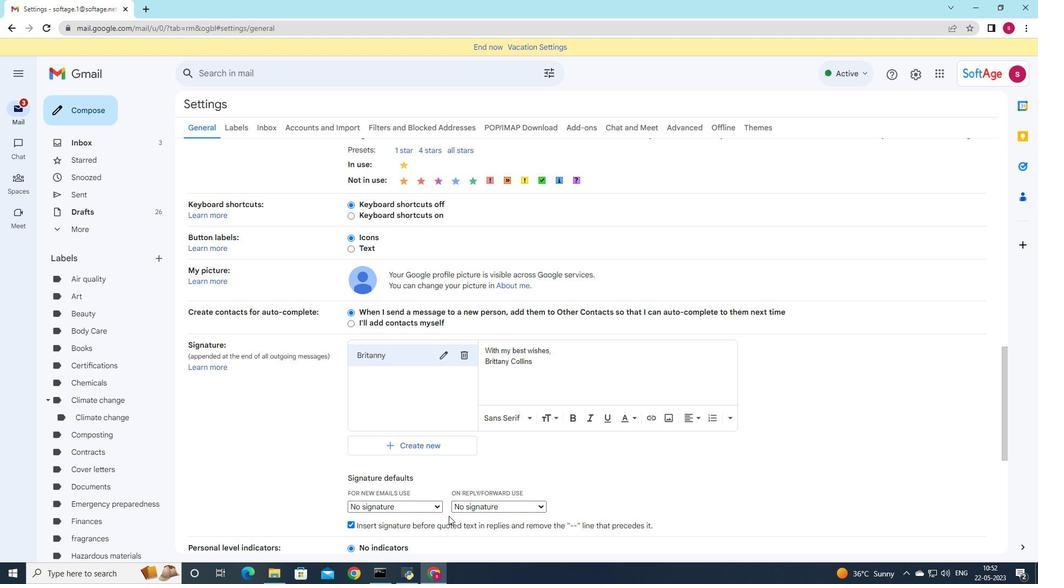 
Action: Mouse moved to (437, 341)
Screenshot: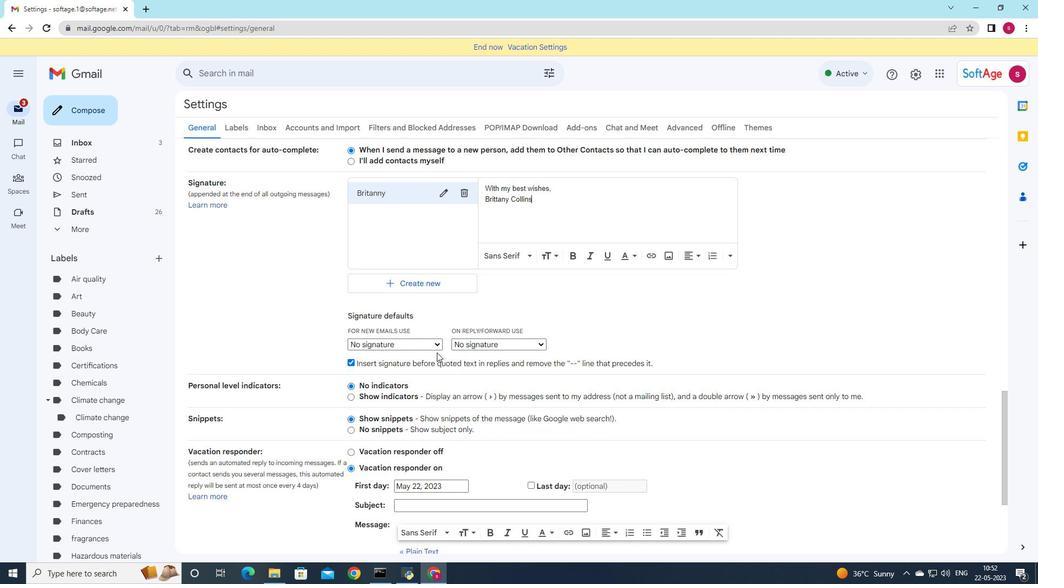 
Action: Mouse pressed left at (437, 341)
Screenshot: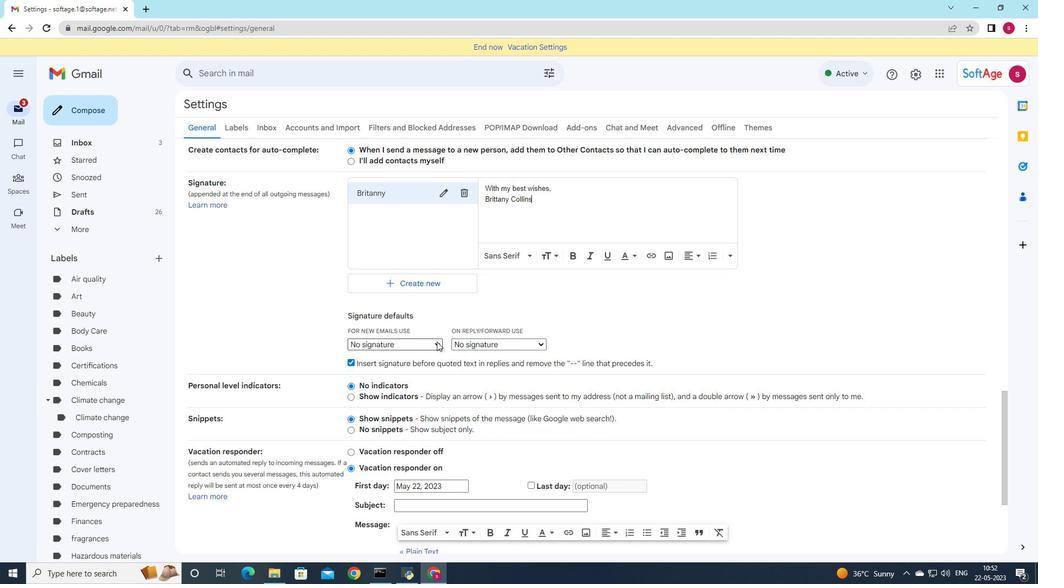 
Action: Mouse moved to (426, 373)
Screenshot: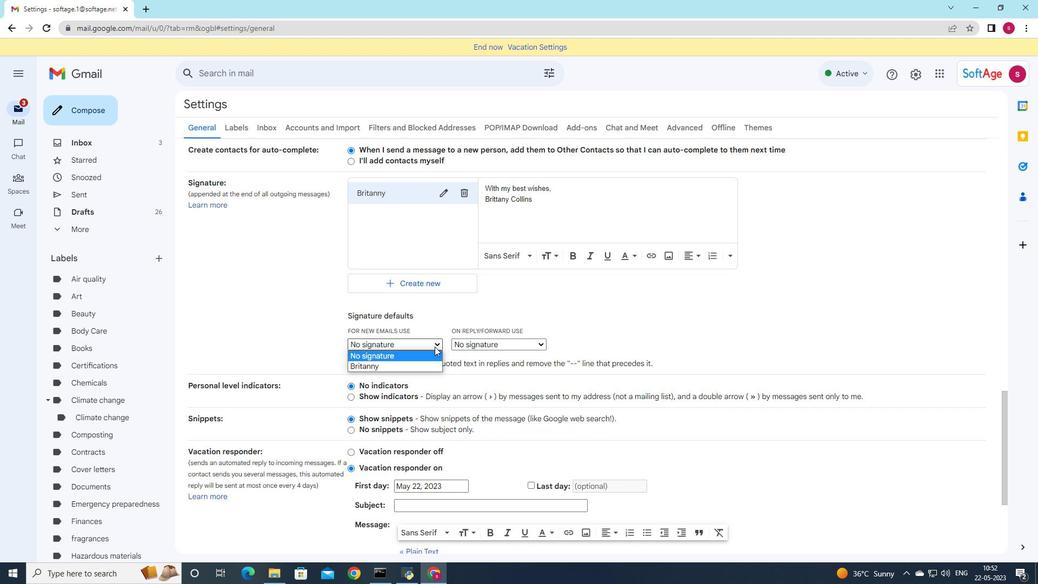 
Action: Mouse pressed left at (426, 373)
Screenshot: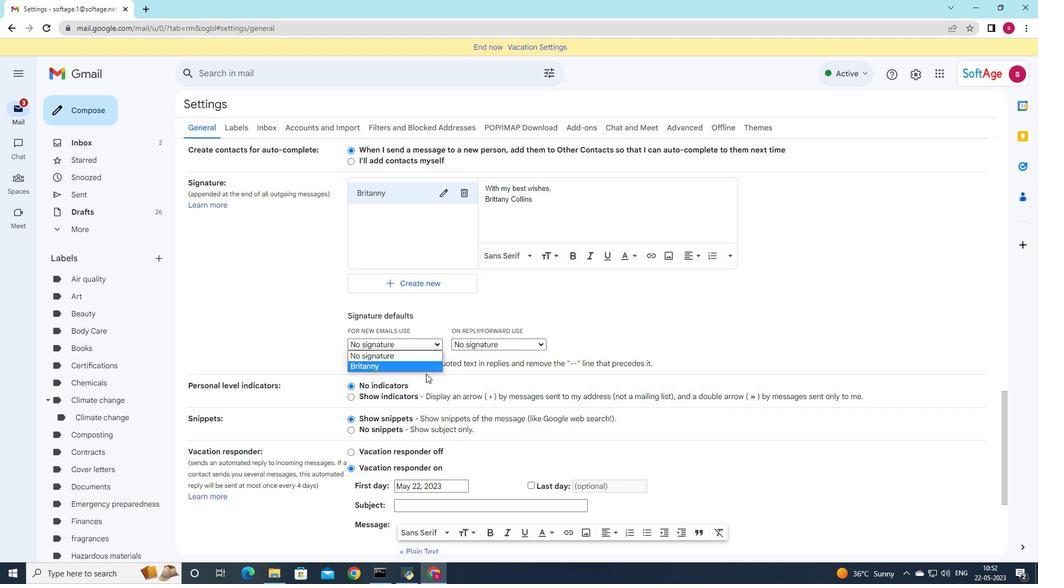 
Action: Mouse moved to (537, 346)
Screenshot: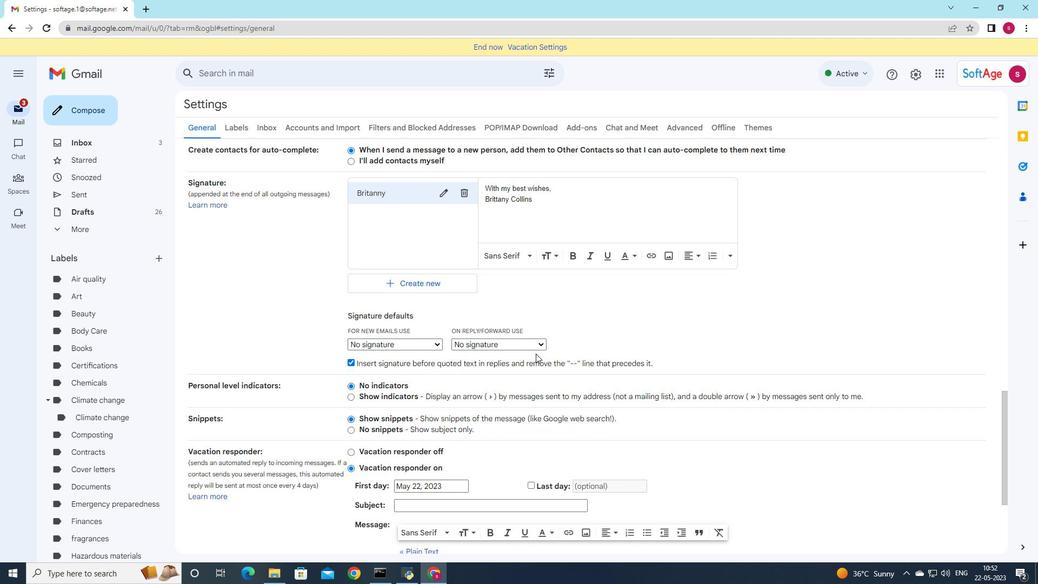 
Action: Mouse pressed left at (537, 346)
Screenshot: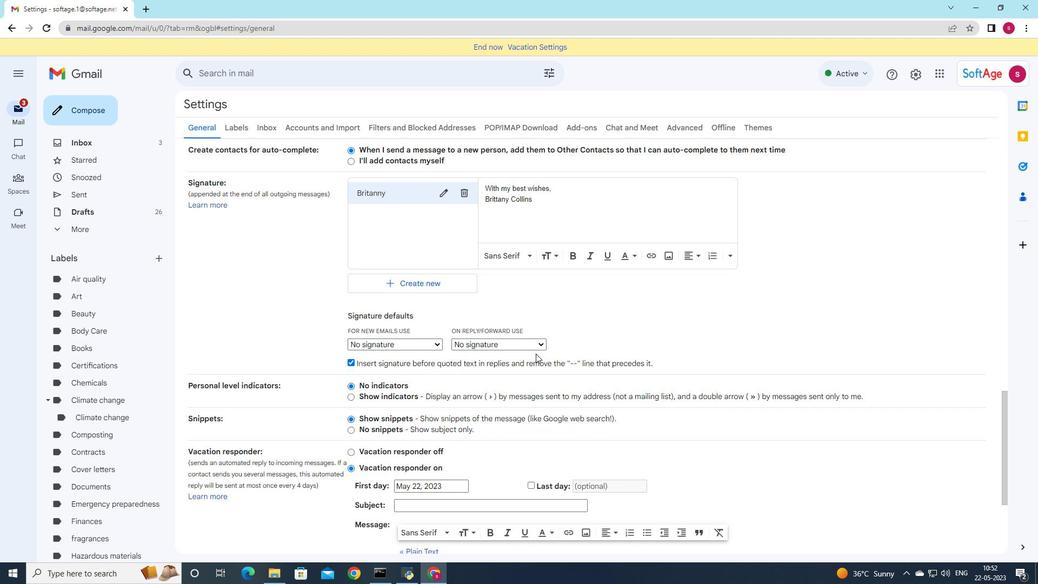 
Action: Mouse moved to (516, 368)
Screenshot: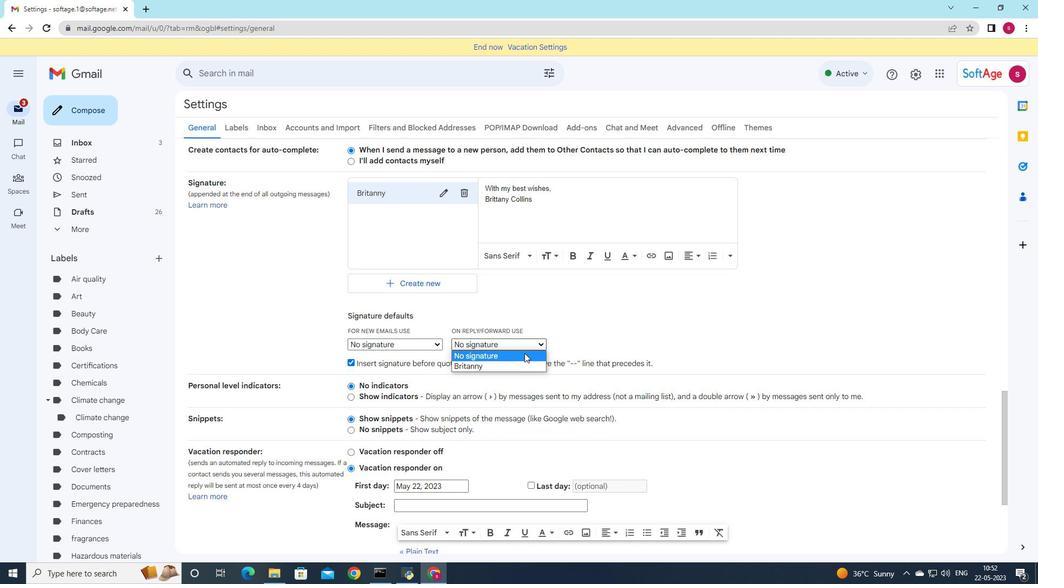 
Action: Mouse pressed left at (516, 368)
Screenshot: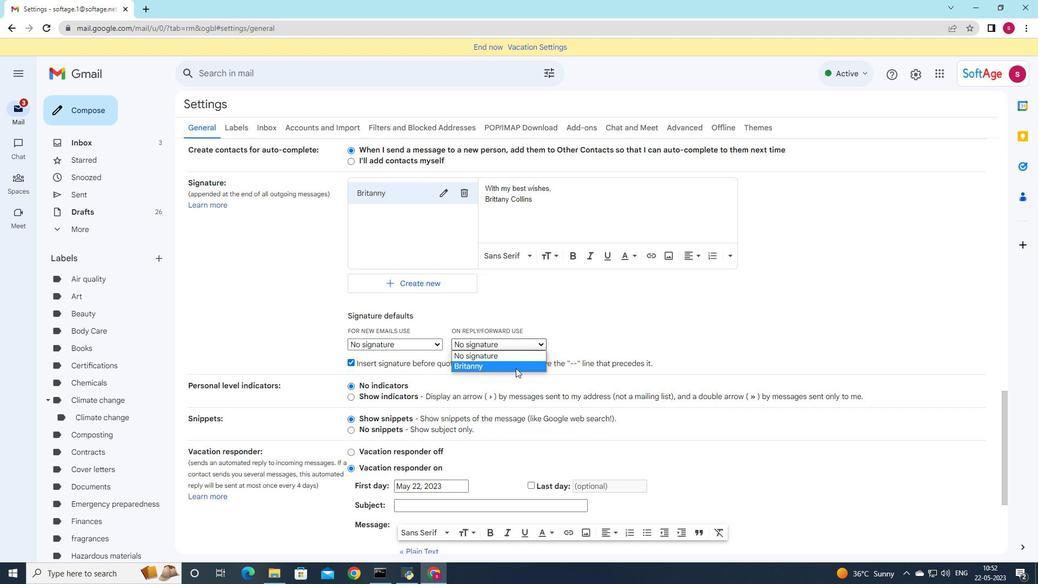 
Action: Mouse moved to (433, 349)
Screenshot: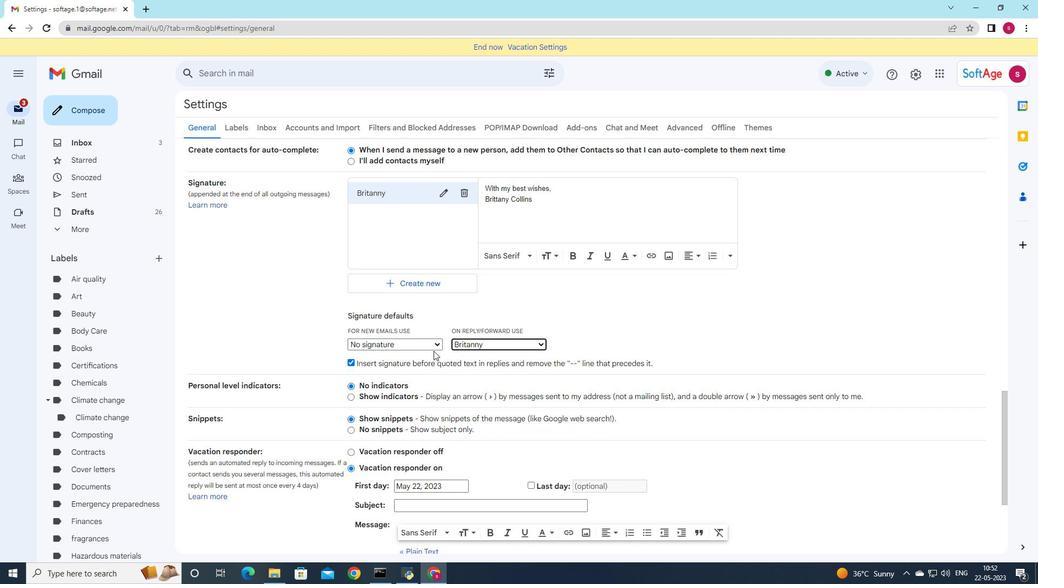 
Action: Mouse pressed left at (433, 349)
Screenshot: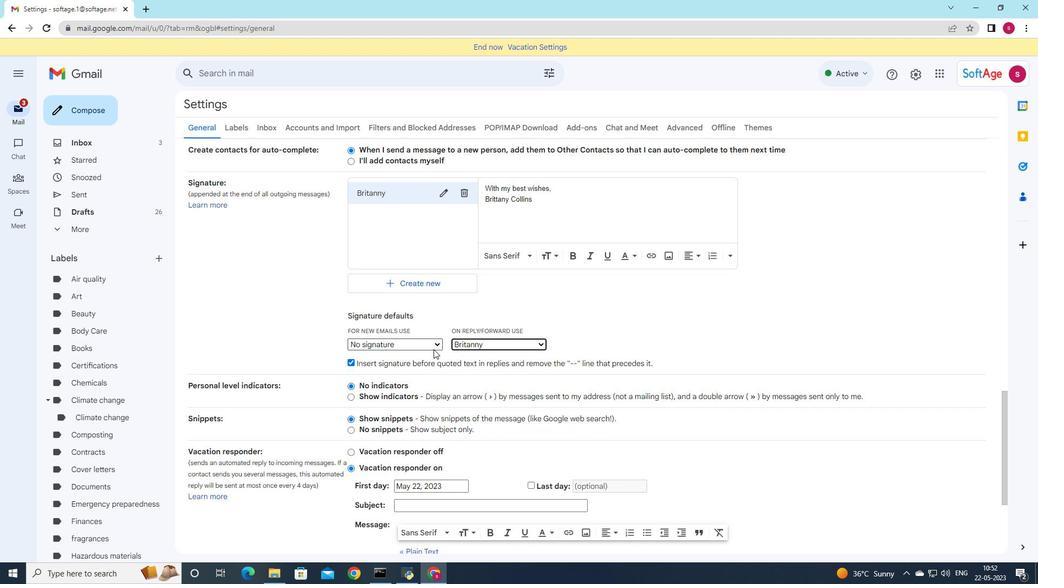 
Action: Mouse moved to (433, 365)
Screenshot: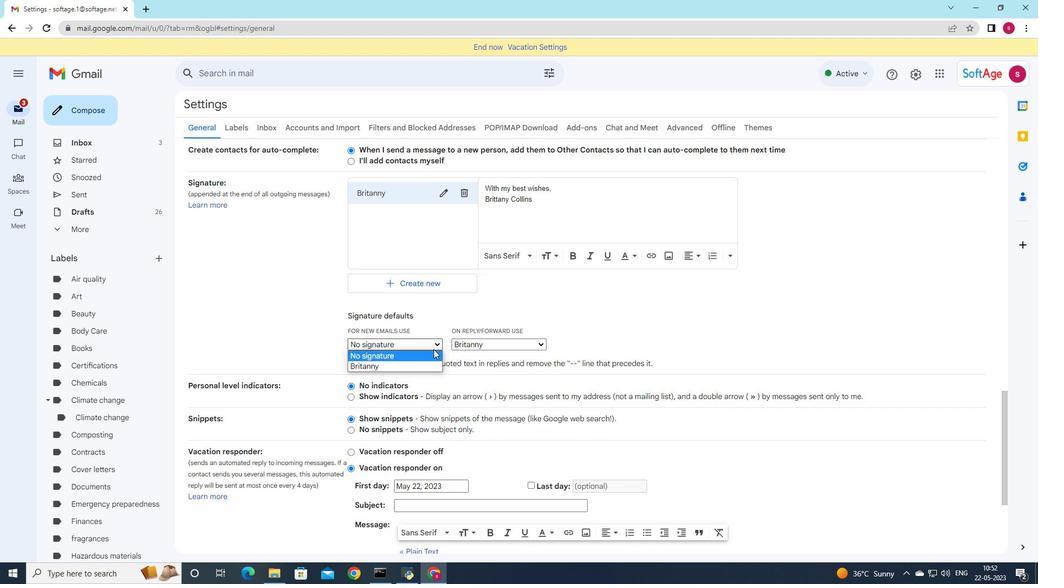 
Action: Mouse pressed left at (433, 365)
Screenshot: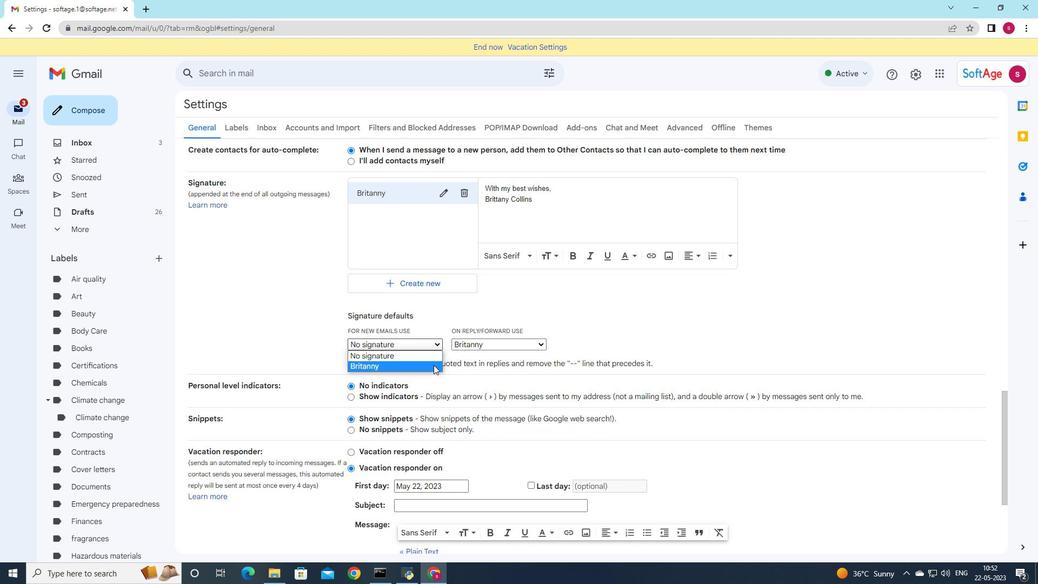 
Action: Mouse moved to (444, 364)
Screenshot: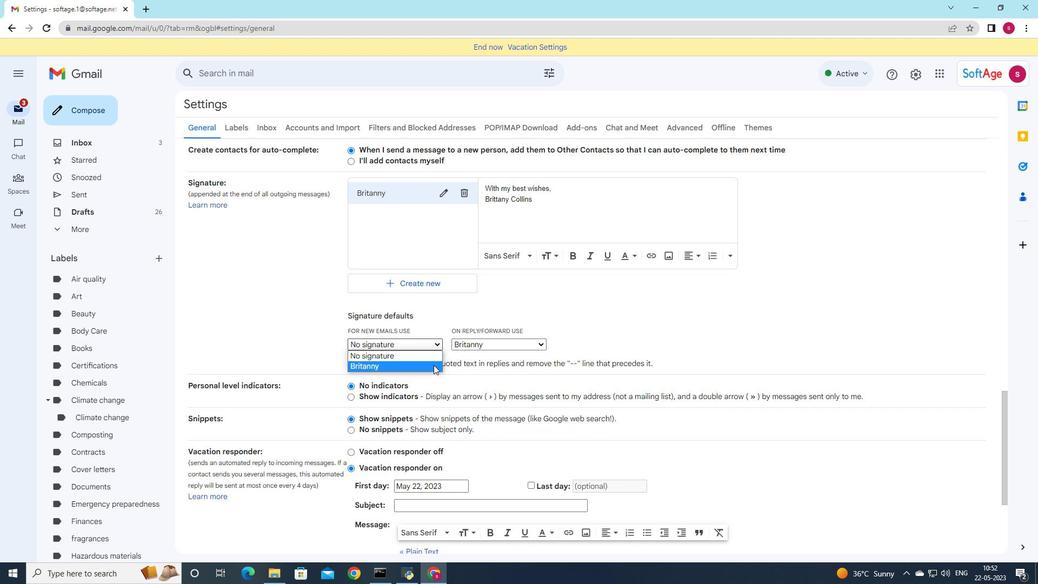 
Action: Mouse scrolled (444, 363) with delta (0, 0)
Screenshot: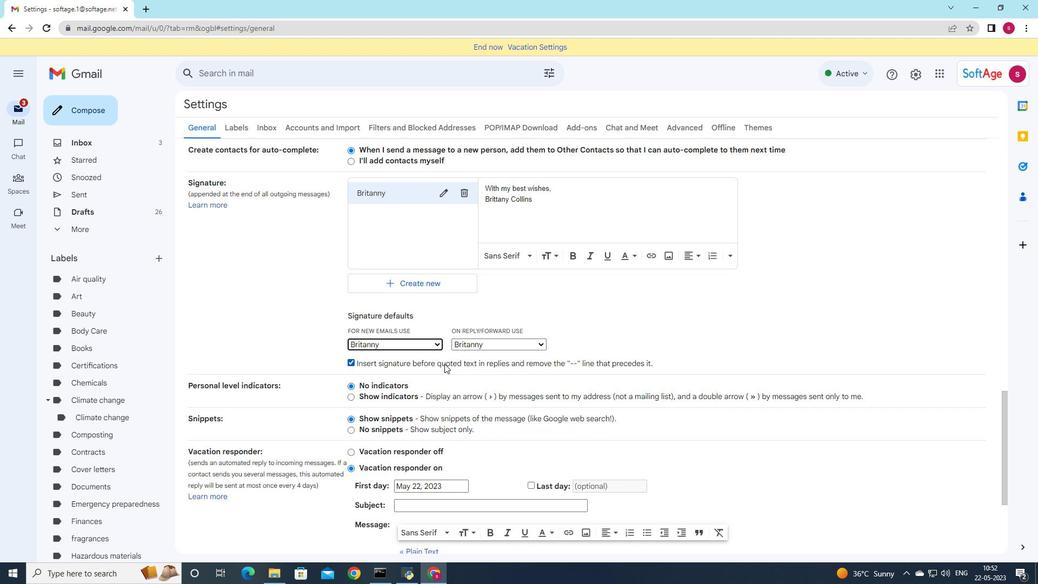 
Action: Mouse scrolled (444, 363) with delta (0, 0)
Screenshot: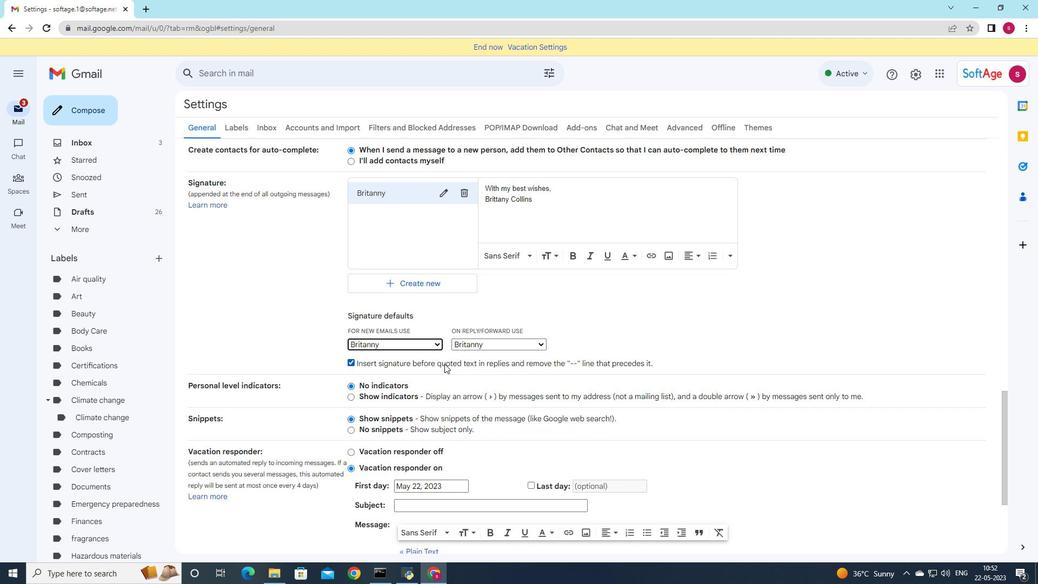 
Action: Mouse scrolled (444, 363) with delta (0, 0)
Screenshot: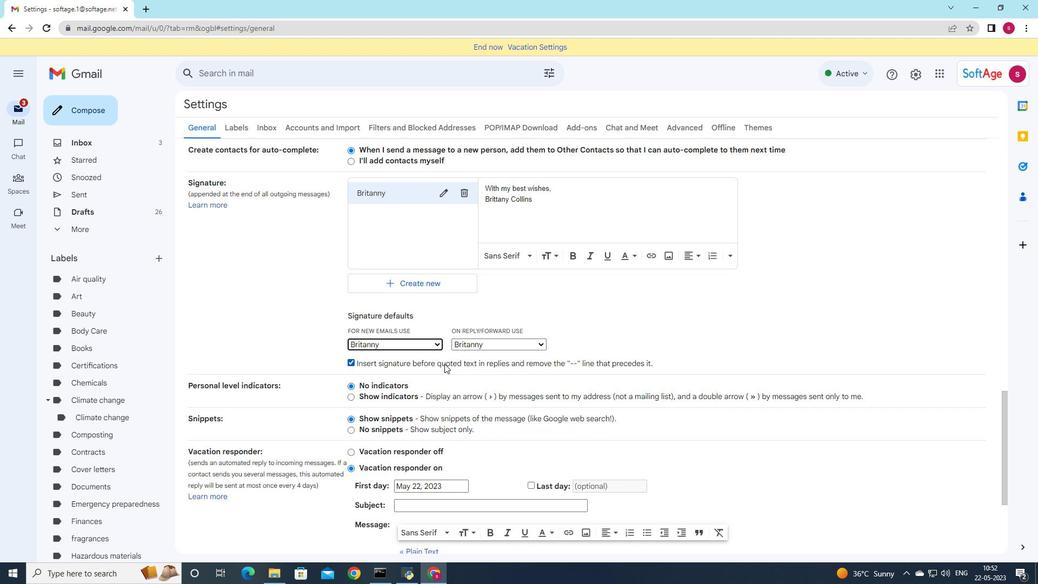 
Action: Mouse scrolled (444, 363) with delta (0, 0)
Screenshot: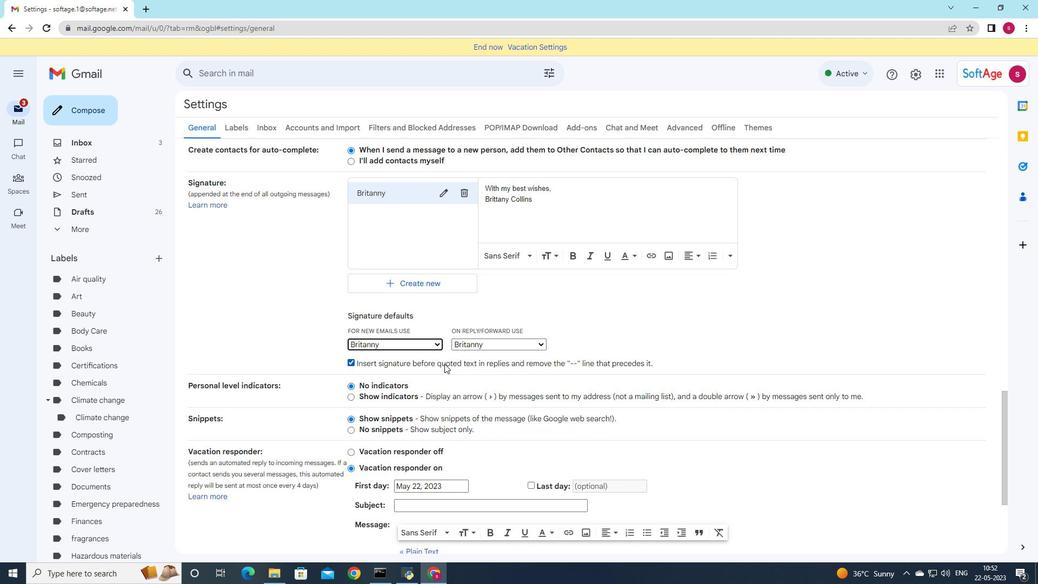 
Action: Mouse scrolled (444, 363) with delta (0, 0)
Screenshot: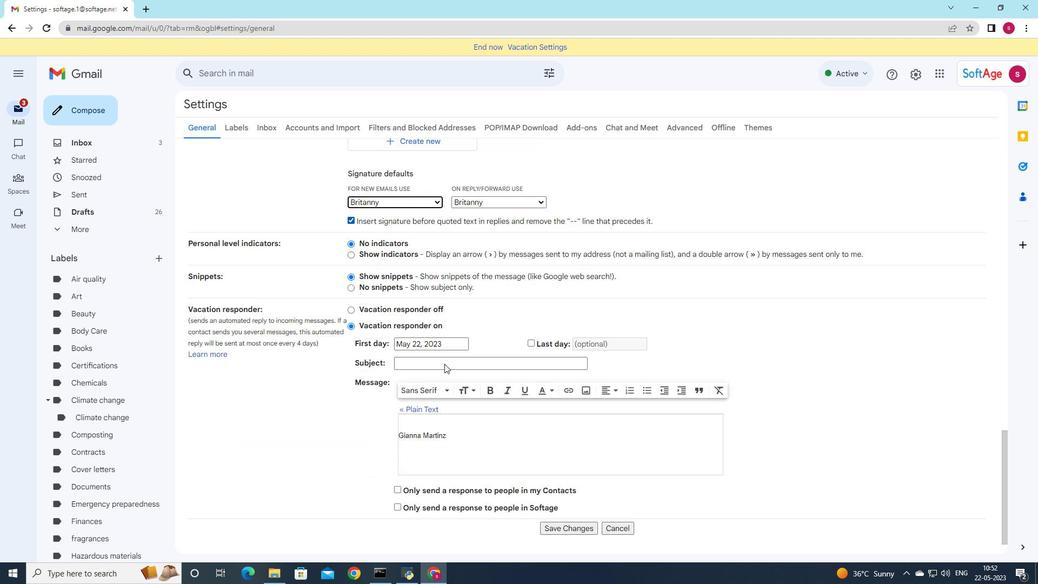 
Action: Mouse scrolled (444, 363) with delta (0, 0)
Screenshot: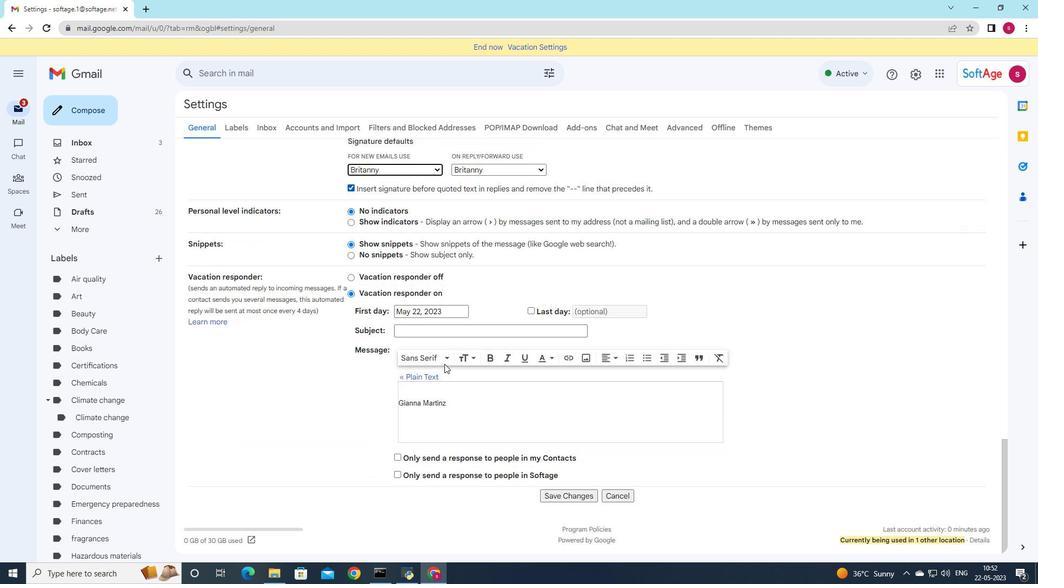 
Action: Mouse scrolled (444, 363) with delta (0, 0)
Screenshot: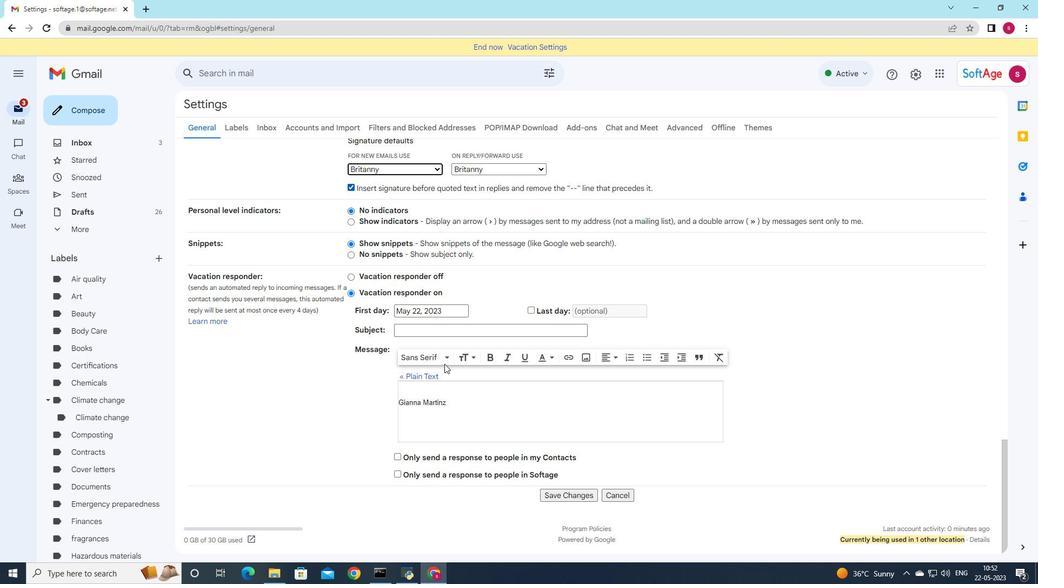 
Action: Mouse scrolled (444, 363) with delta (0, 0)
Screenshot: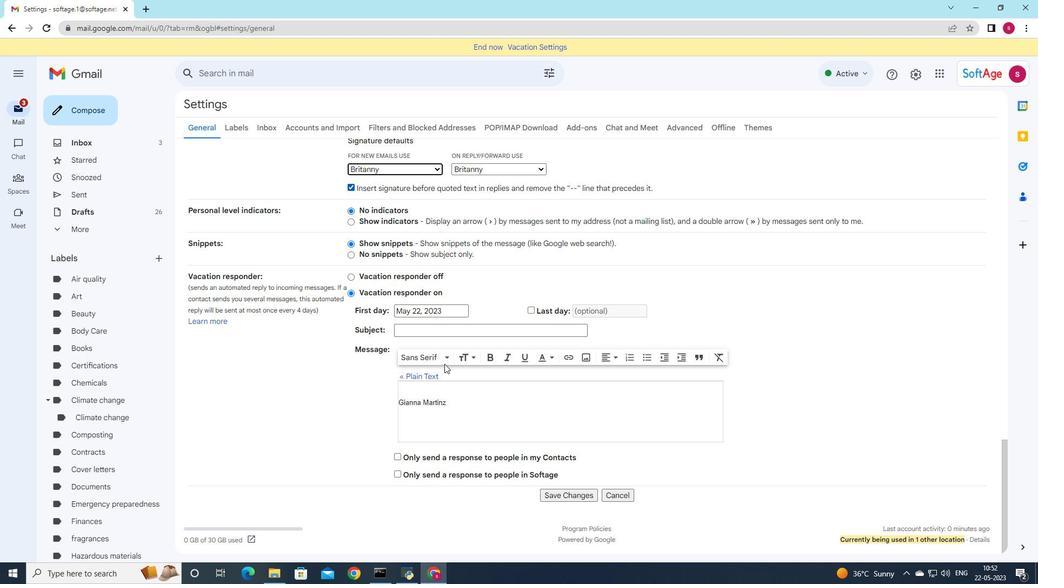 
Action: Mouse moved to (583, 494)
Screenshot: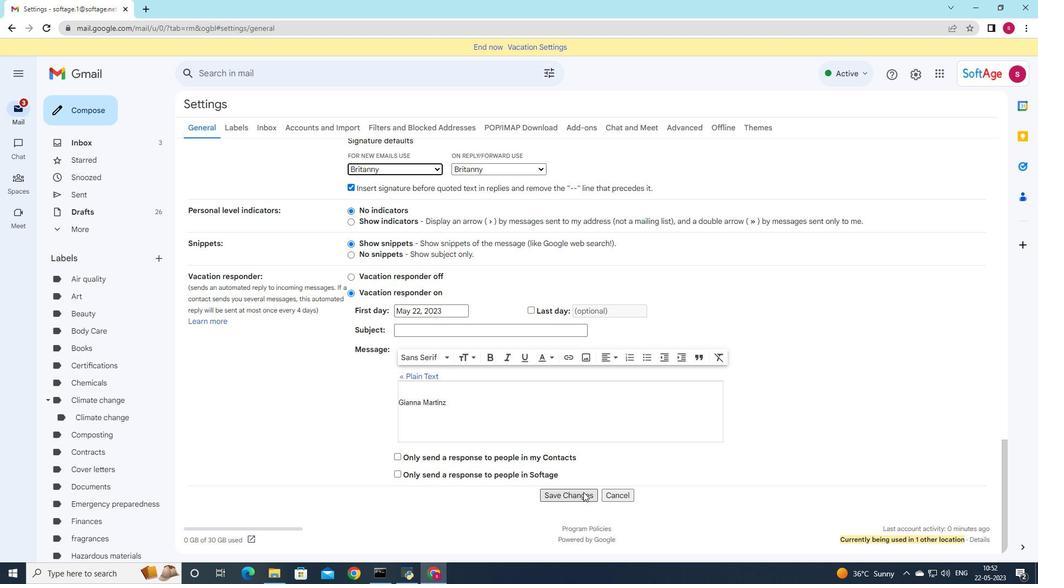
Action: Mouse pressed left at (583, 494)
Screenshot: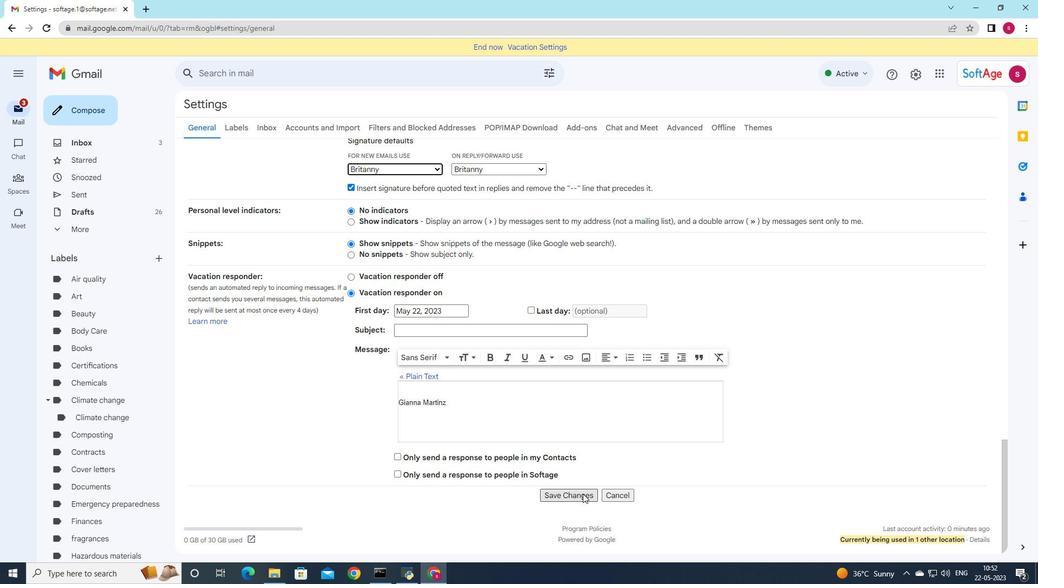
Action: Mouse moved to (90, 97)
Screenshot: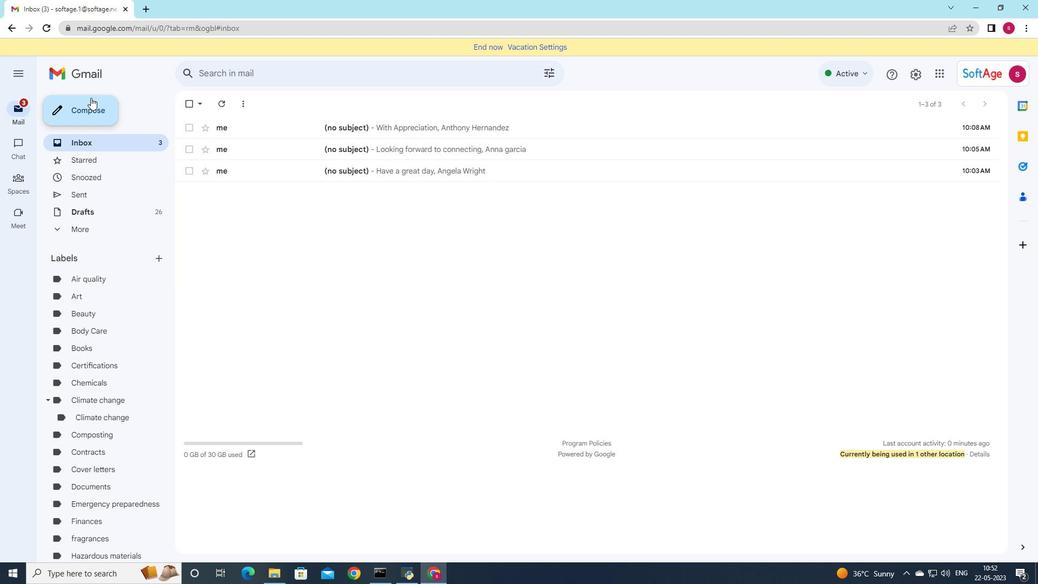 
Action: Mouse pressed left at (90, 97)
Screenshot: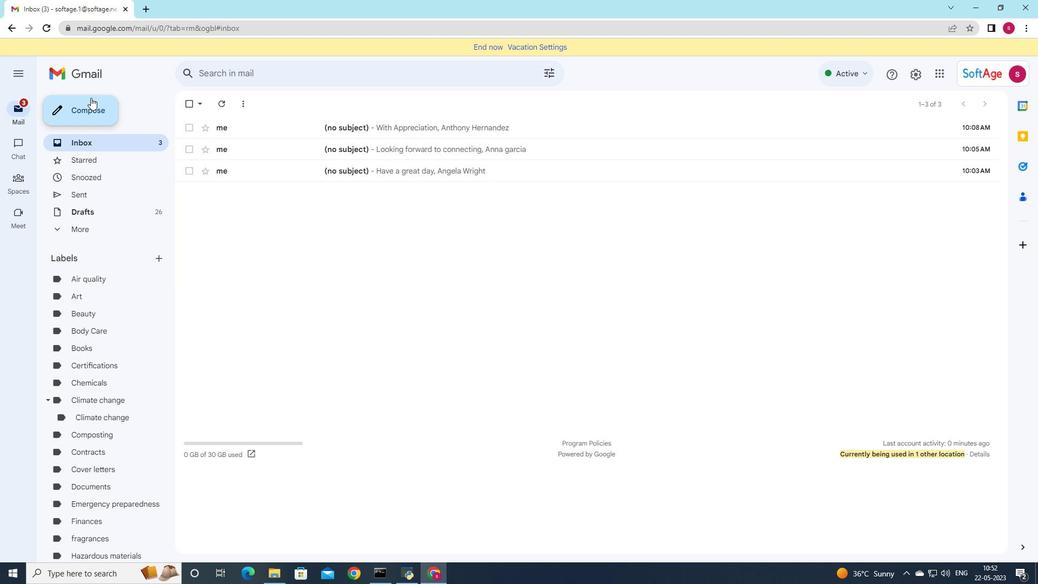 
Action: Mouse moved to (735, 309)
Screenshot: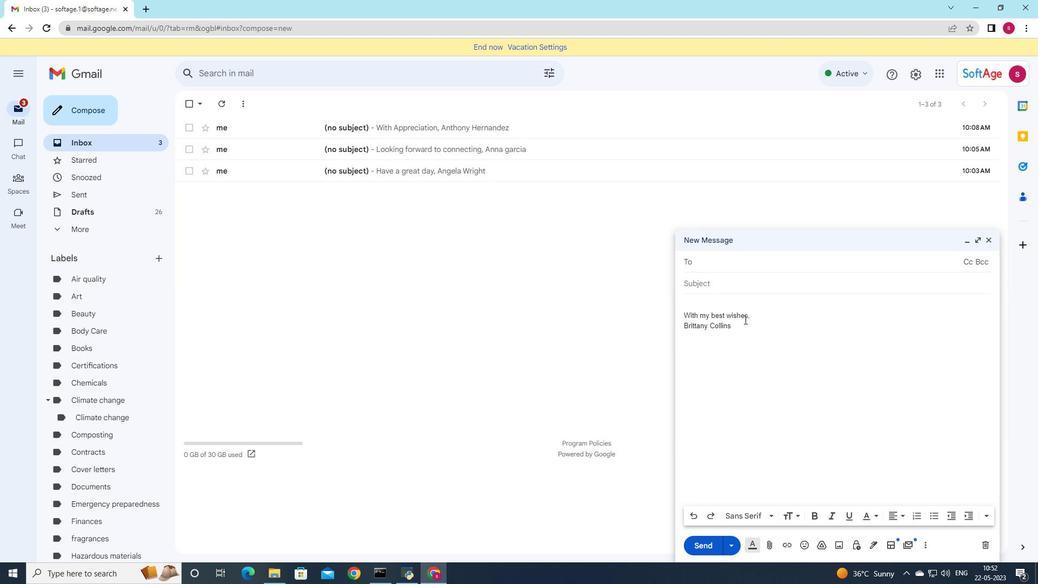 
Action: Key pressed a<Key.backspace>softa
Screenshot: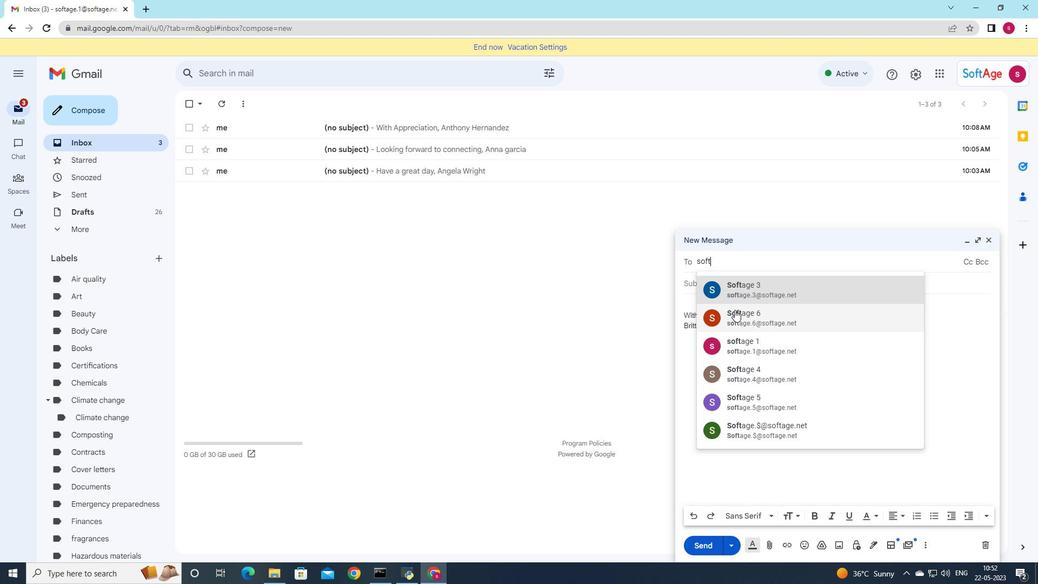 
Action: Mouse moved to (743, 346)
Screenshot: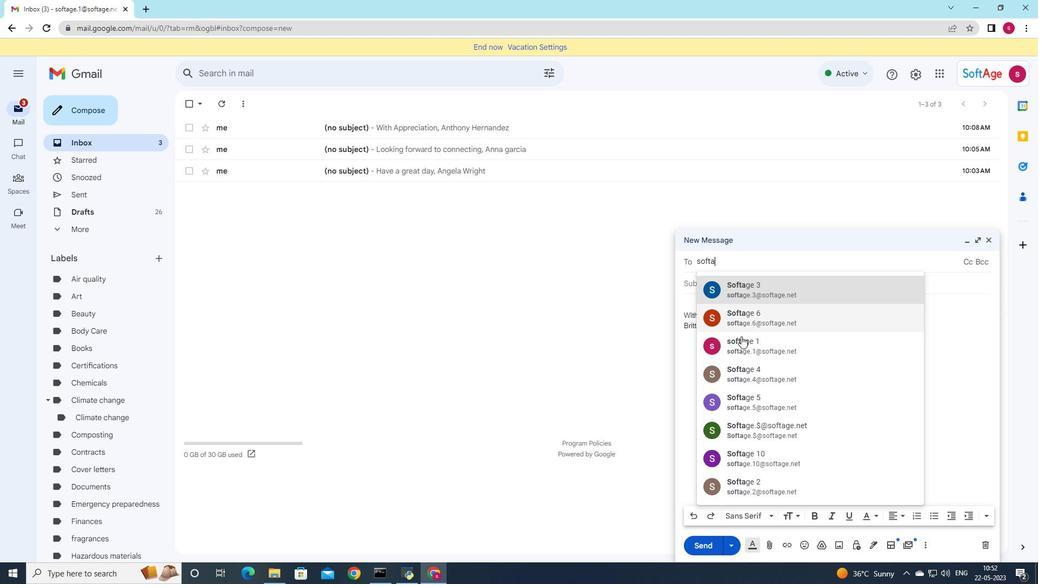 
Action: Mouse pressed left at (743, 346)
Screenshot: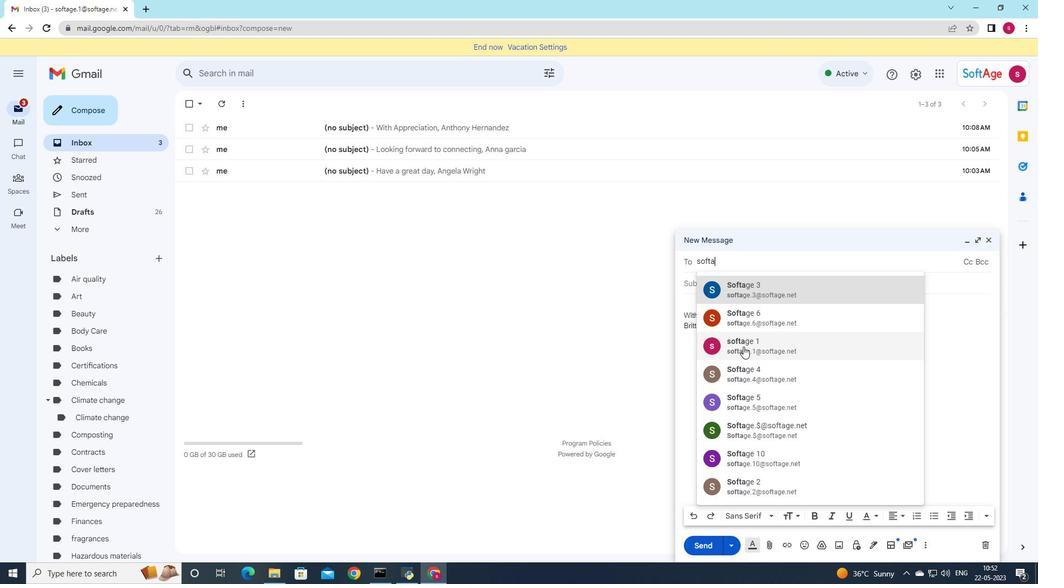 
Action: Mouse moved to (159, 258)
Screenshot: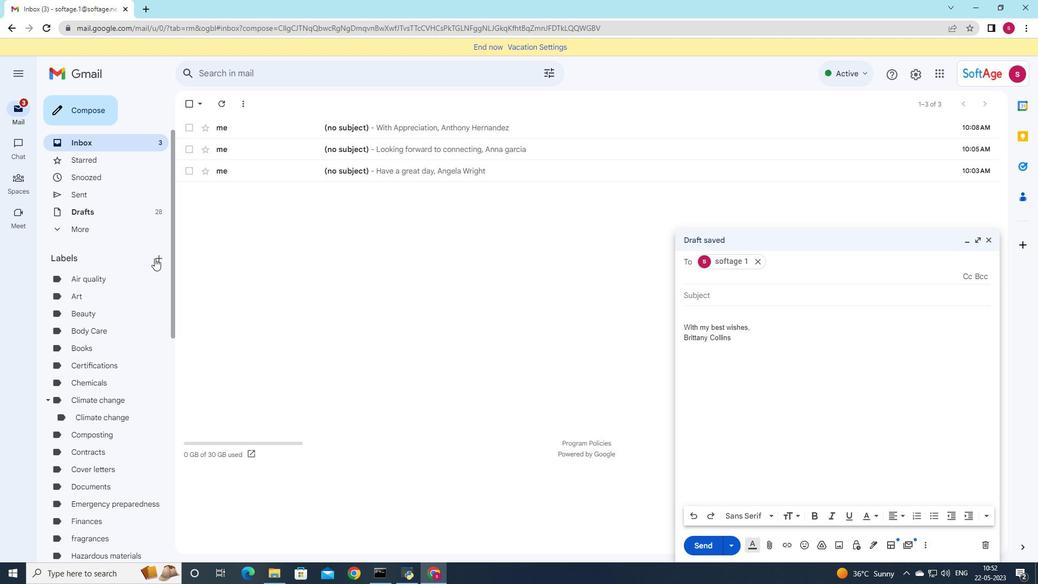 
Action: Mouse pressed left at (159, 258)
Screenshot: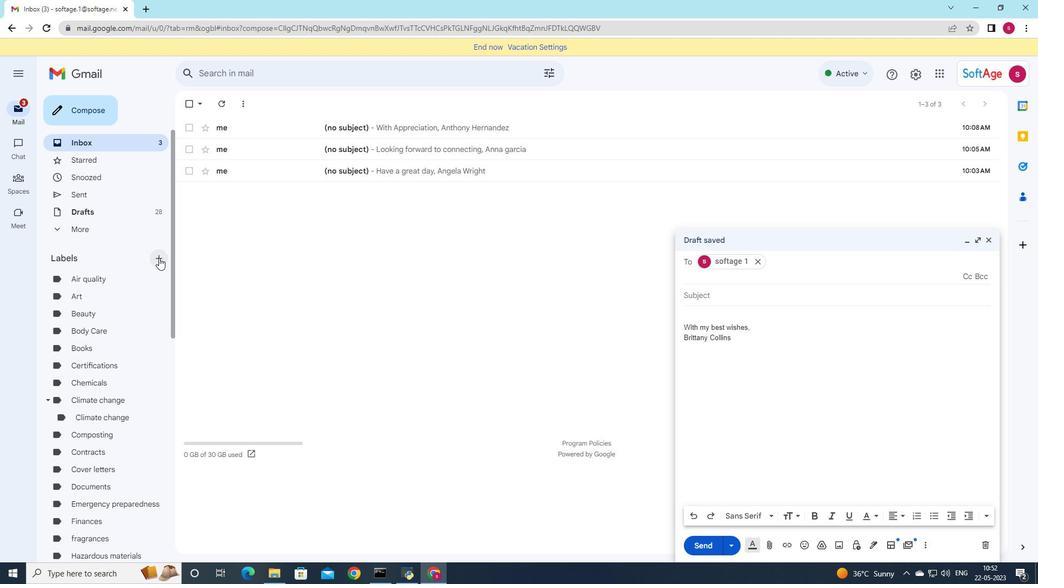 
Action: Mouse moved to (595, 258)
Screenshot: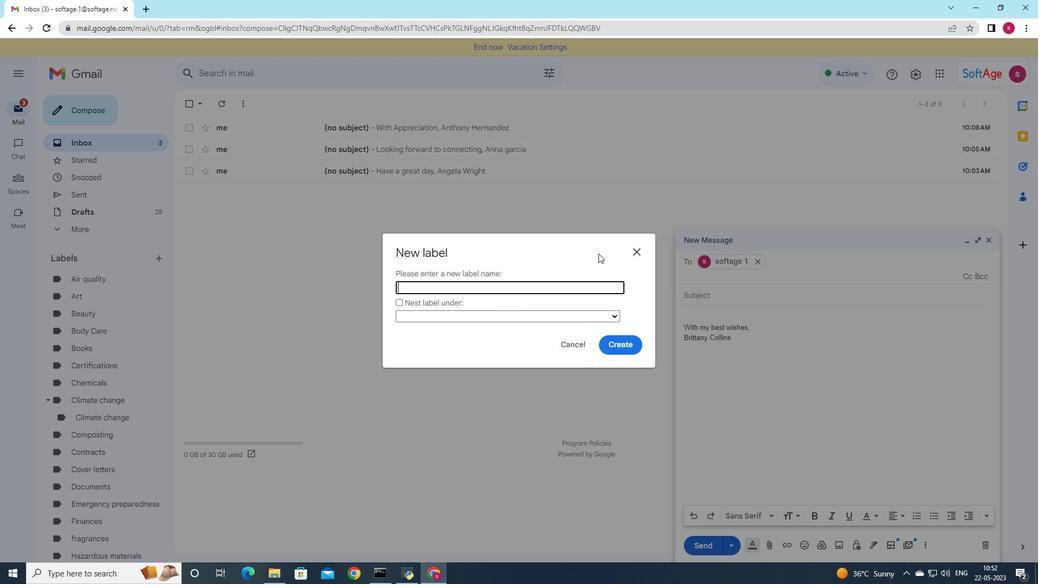 
Action: Key pressed <Key.shift>articles
Screenshot: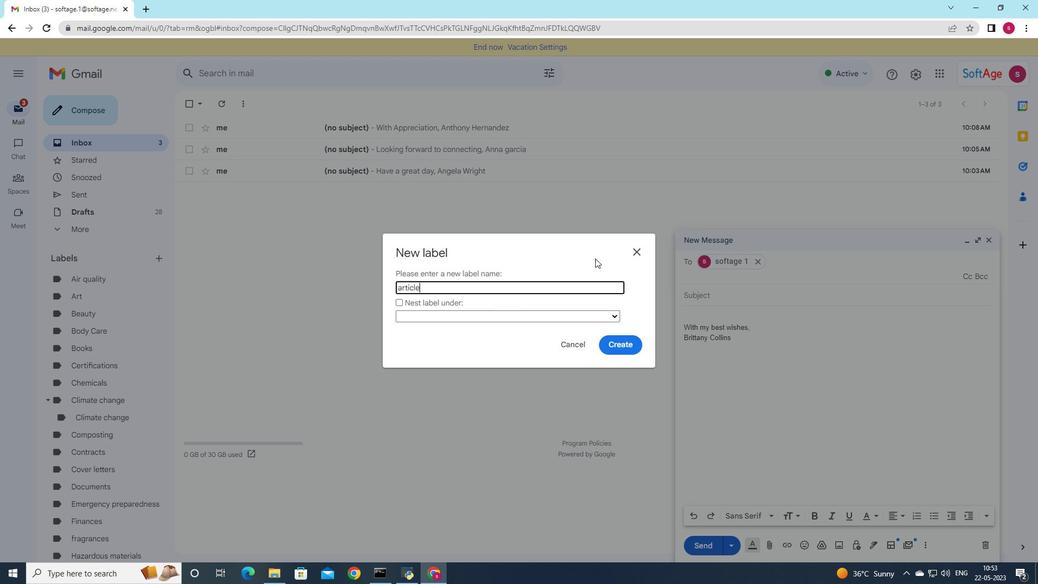 
Action: Mouse moved to (400, 287)
Screenshot: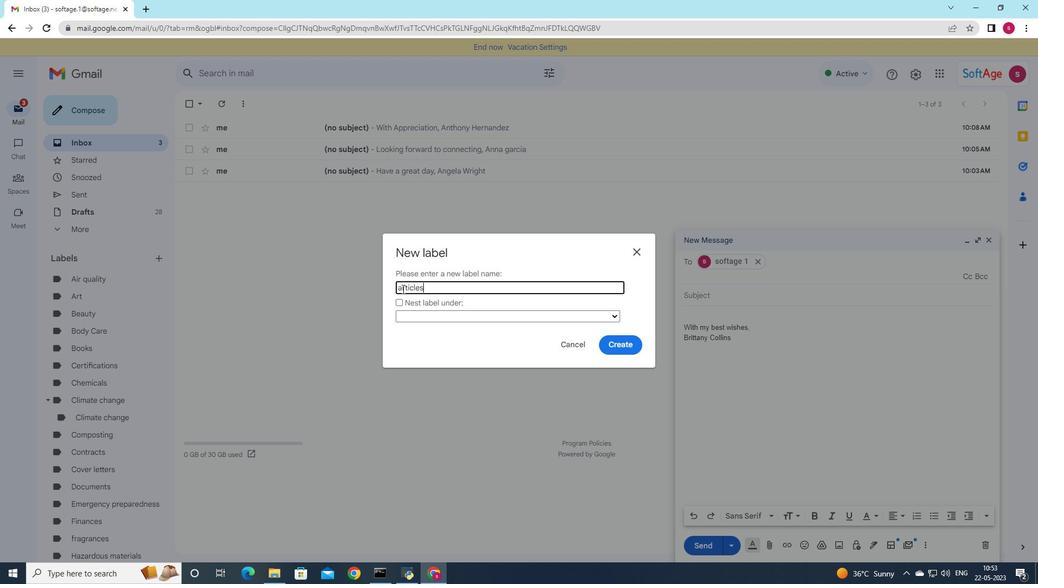 
Action: Mouse pressed left at (400, 287)
Screenshot: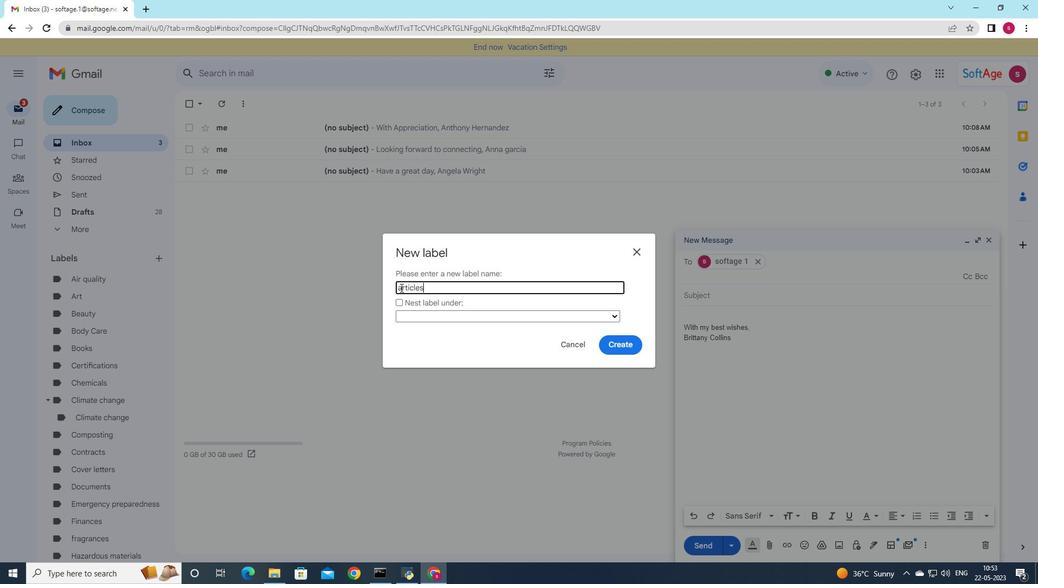 
Action: Key pressed <Key.backspace><Key.shift>A
Screenshot: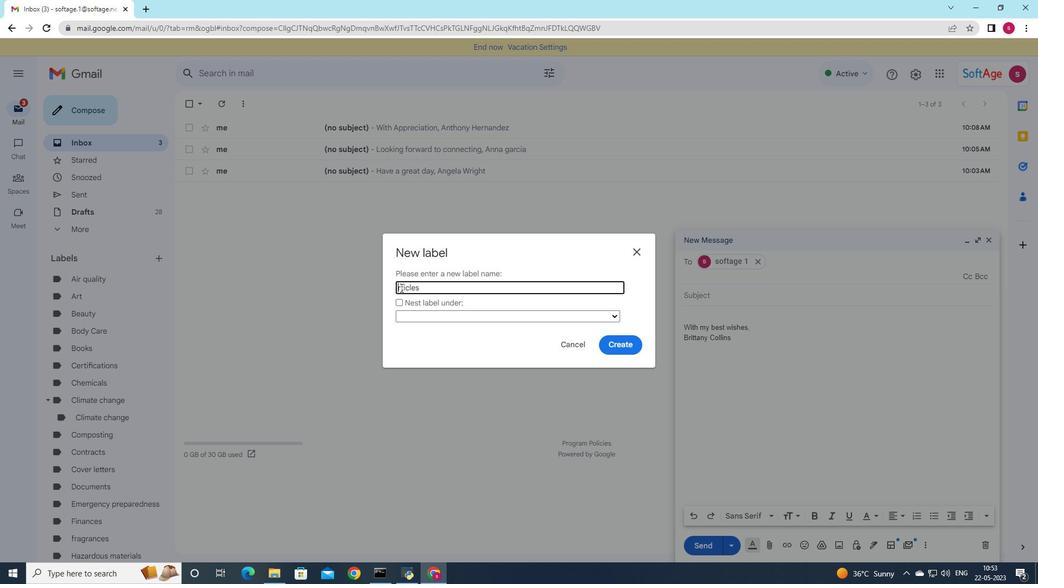 
Action: Mouse moved to (630, 345)
Screenshot: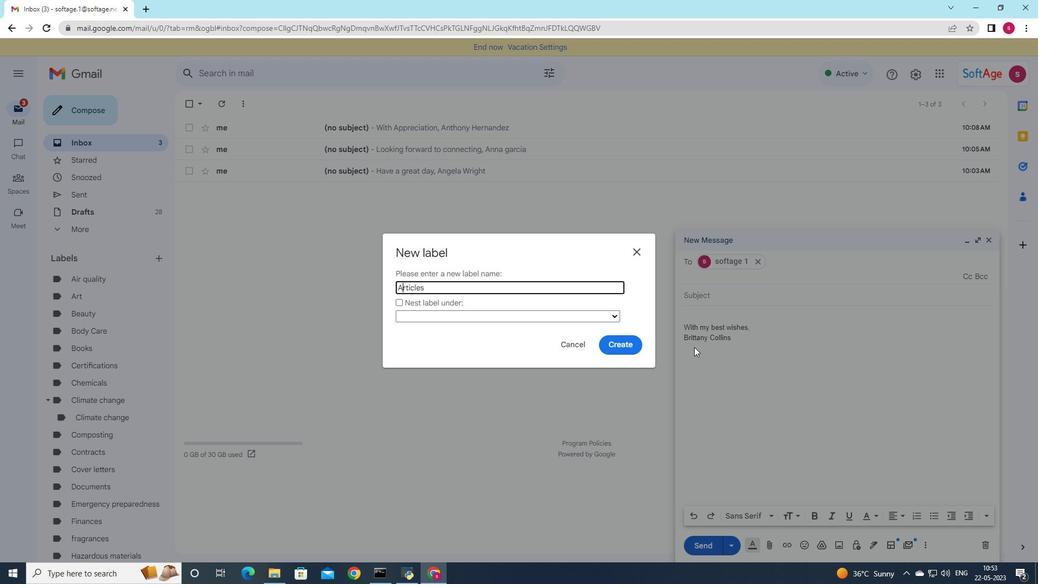 
Action: Mouse pressed left at (630, 345)
Screenshot: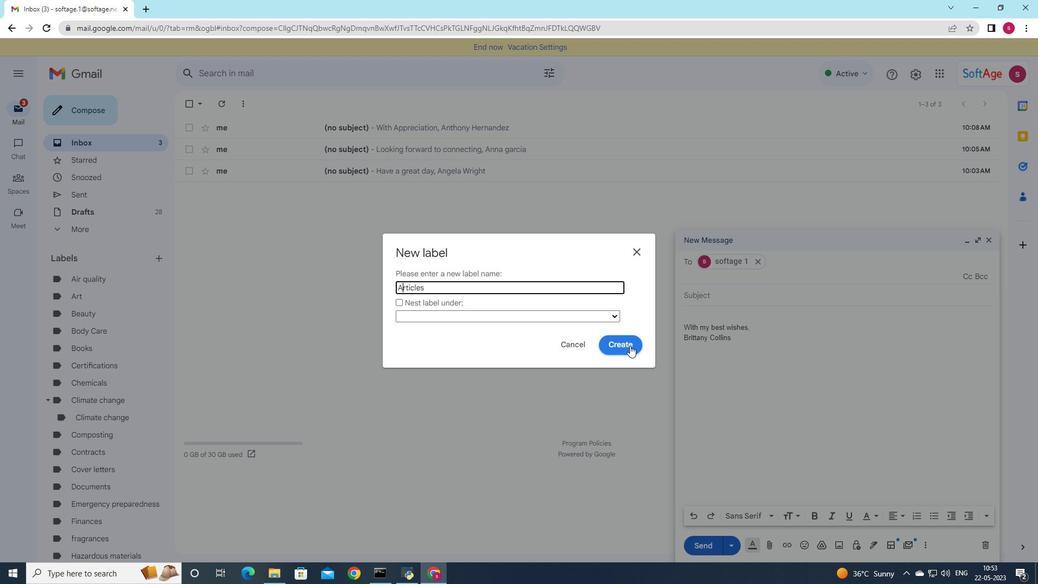 
Action: Mouse moved to (857, 407)
Screenshot: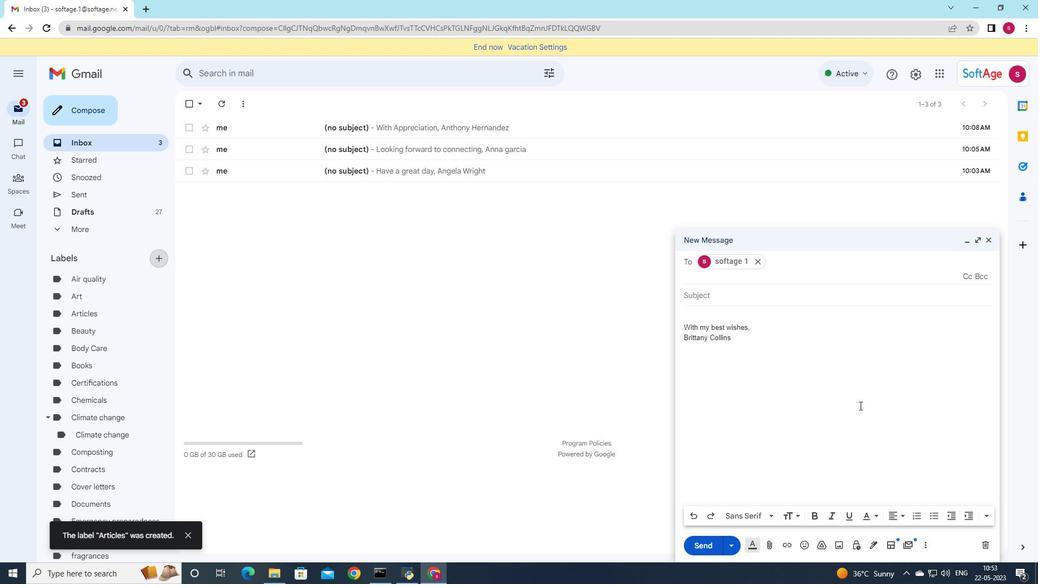 
